 Task: Create a due date automation trigger when advanced on, on the monday before a card is due add content with a description not starting with resume at 11:00 AM.
Action: Mouse moved to (1143, 329)
Screenshot: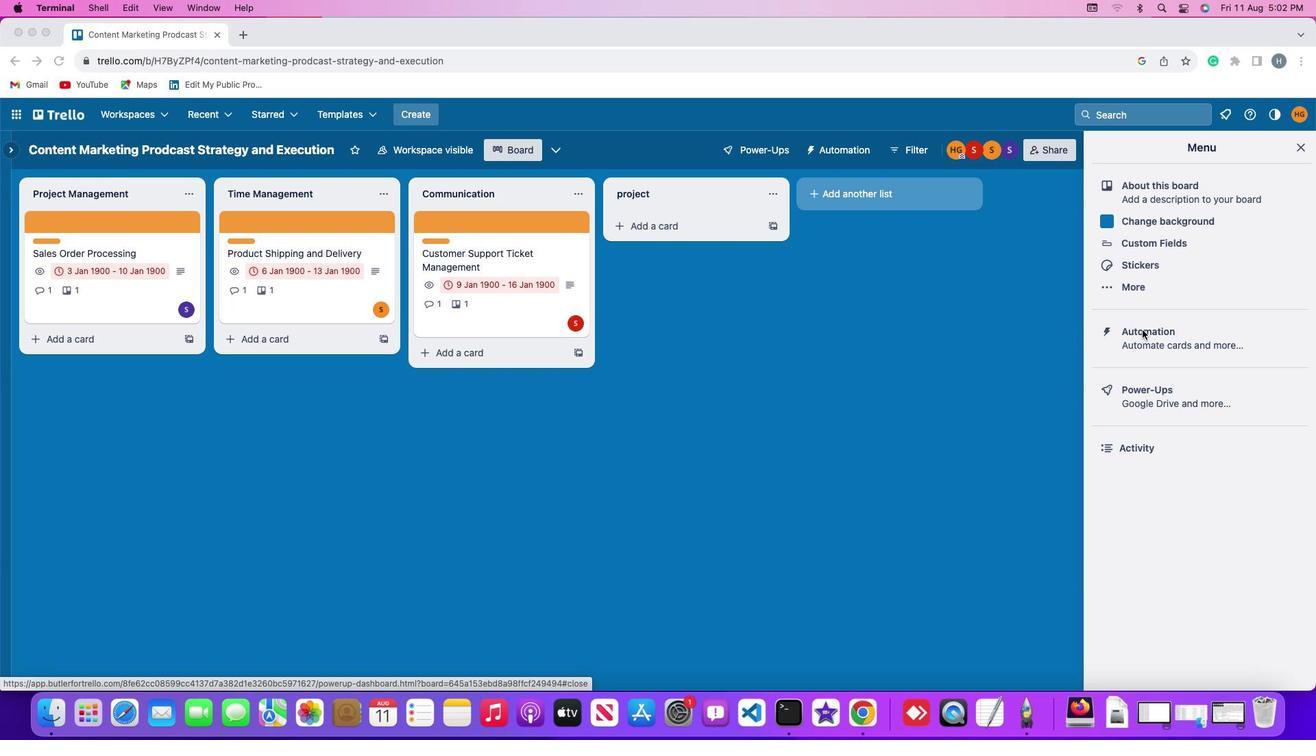 
Action: Mouse pressed left at (1143, 329)
Screenshot: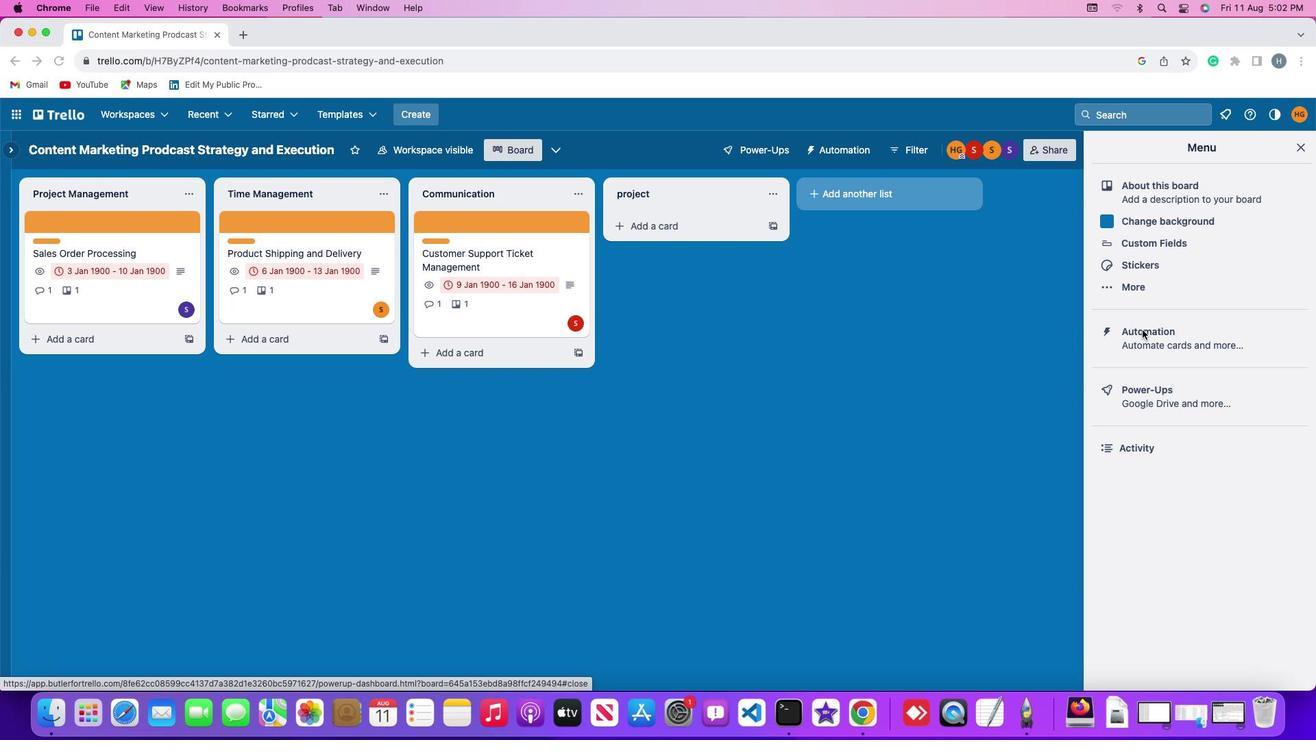 
Action: Mouse pressed left at (1143, 329)
Screenshot: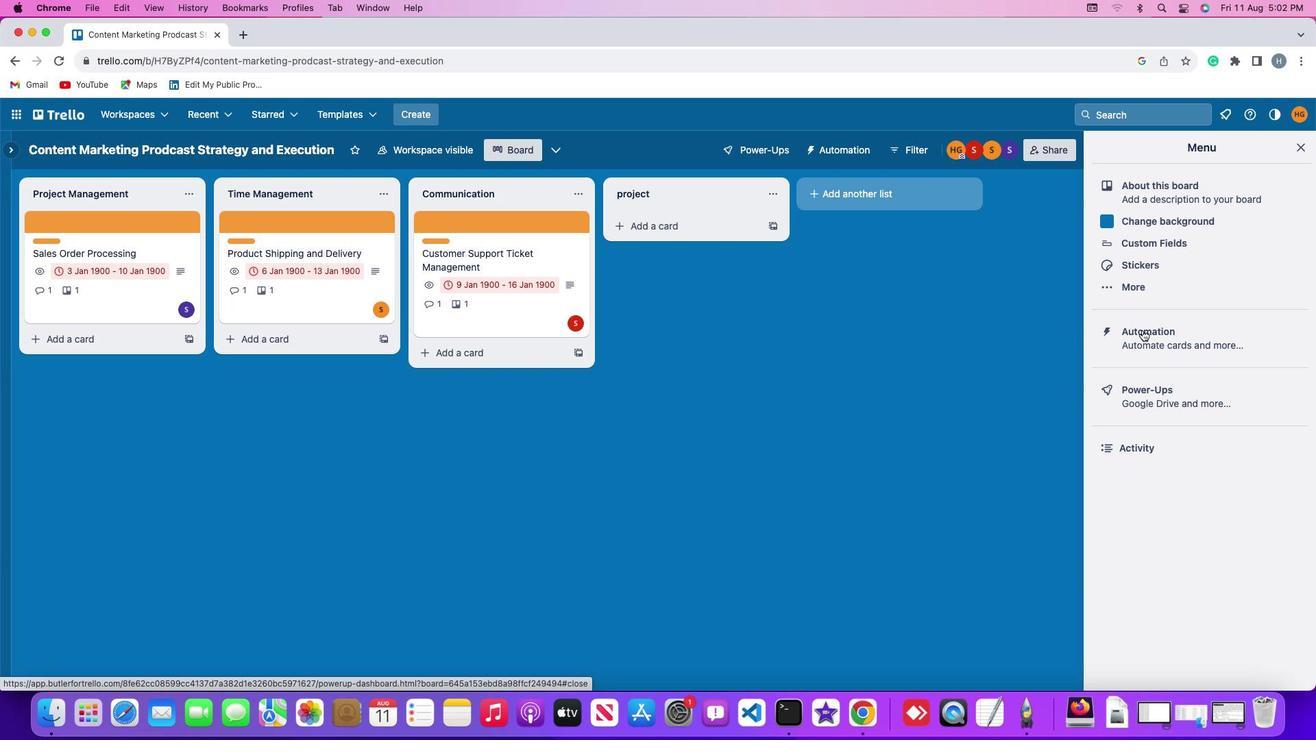 
Action: Mouse moved to (100, 320)
Screenshot: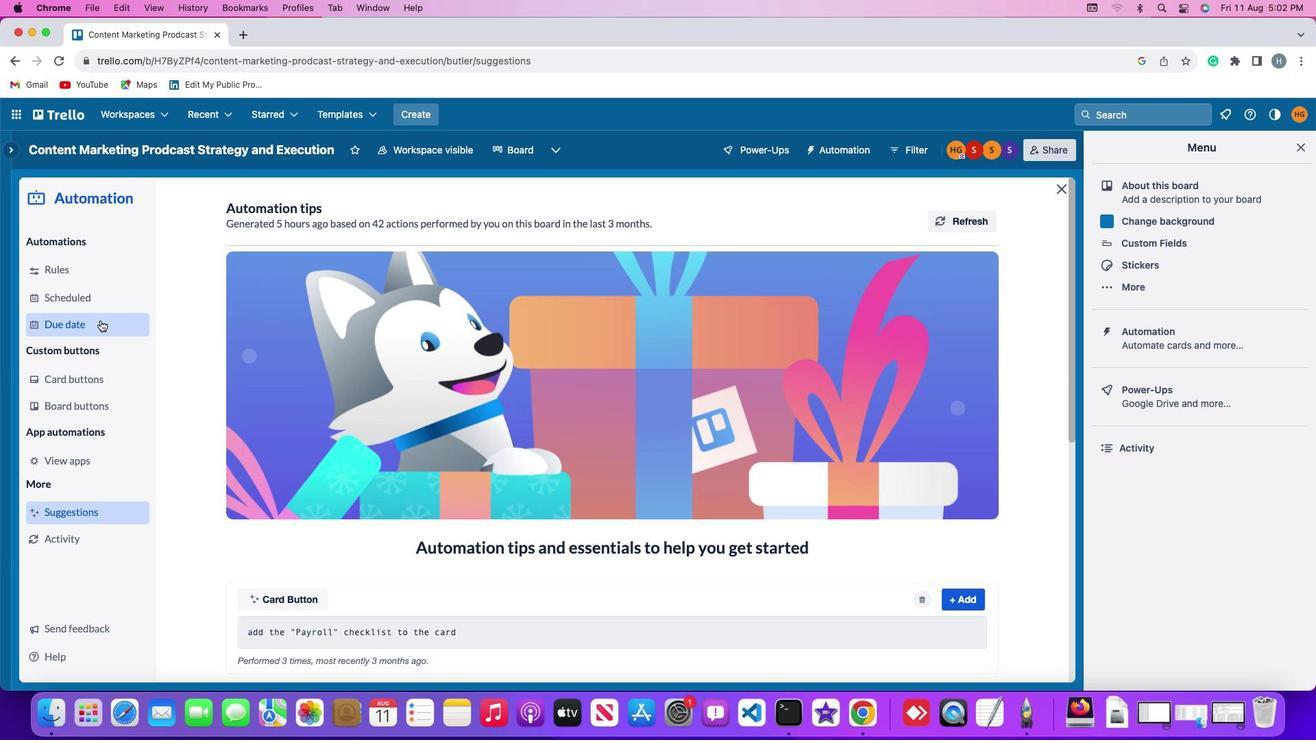 
Action: Mouse pressed left at (100, 320)
Screenshot: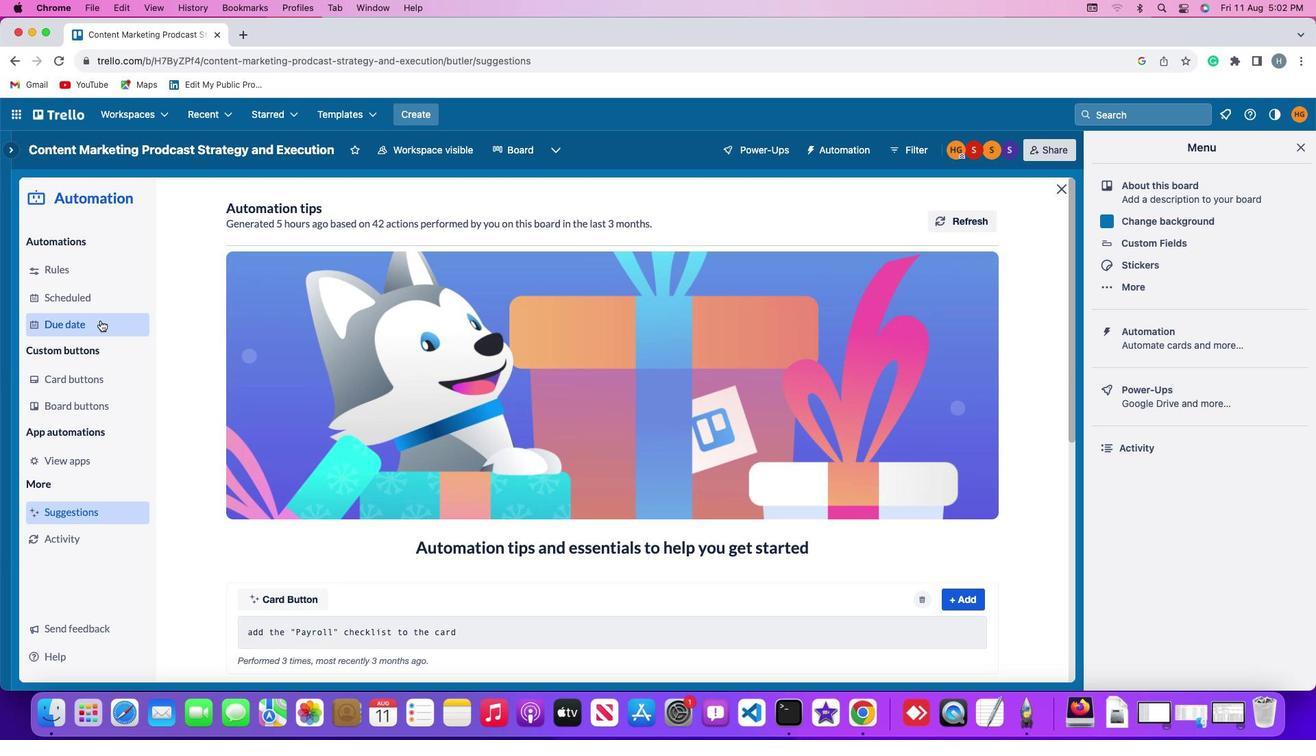 
Action: Mouse moved to (920, 209)
Screenshot: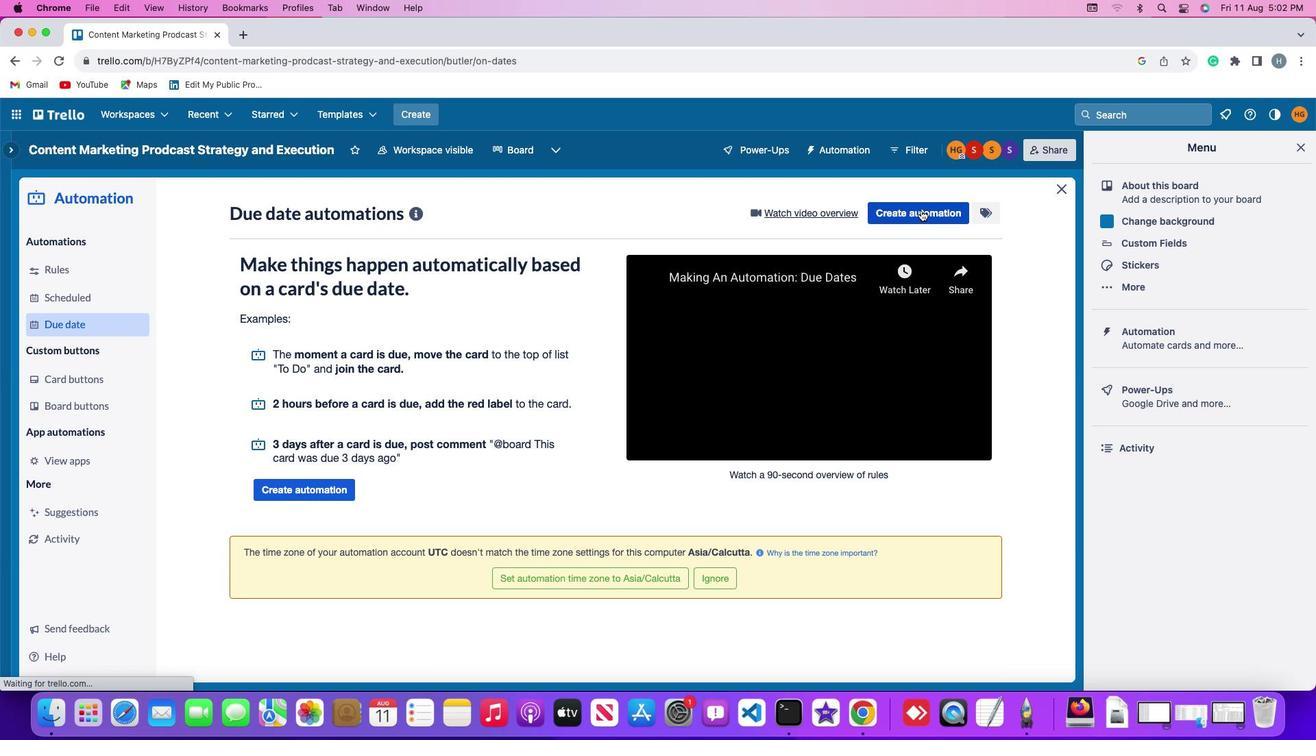 
Action: Mouse pressed left at (920, 209)
Screenshot: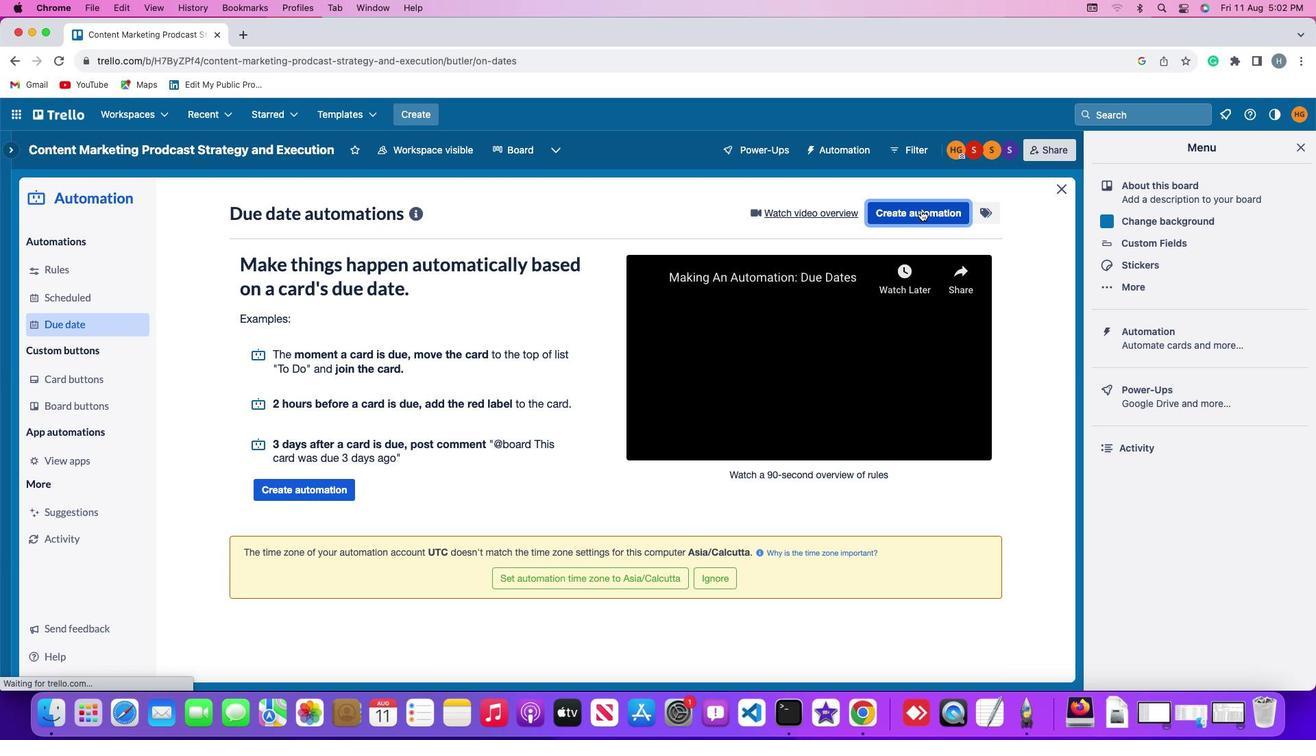 
Action: Mouse moved to (270, 343)
Screenshot: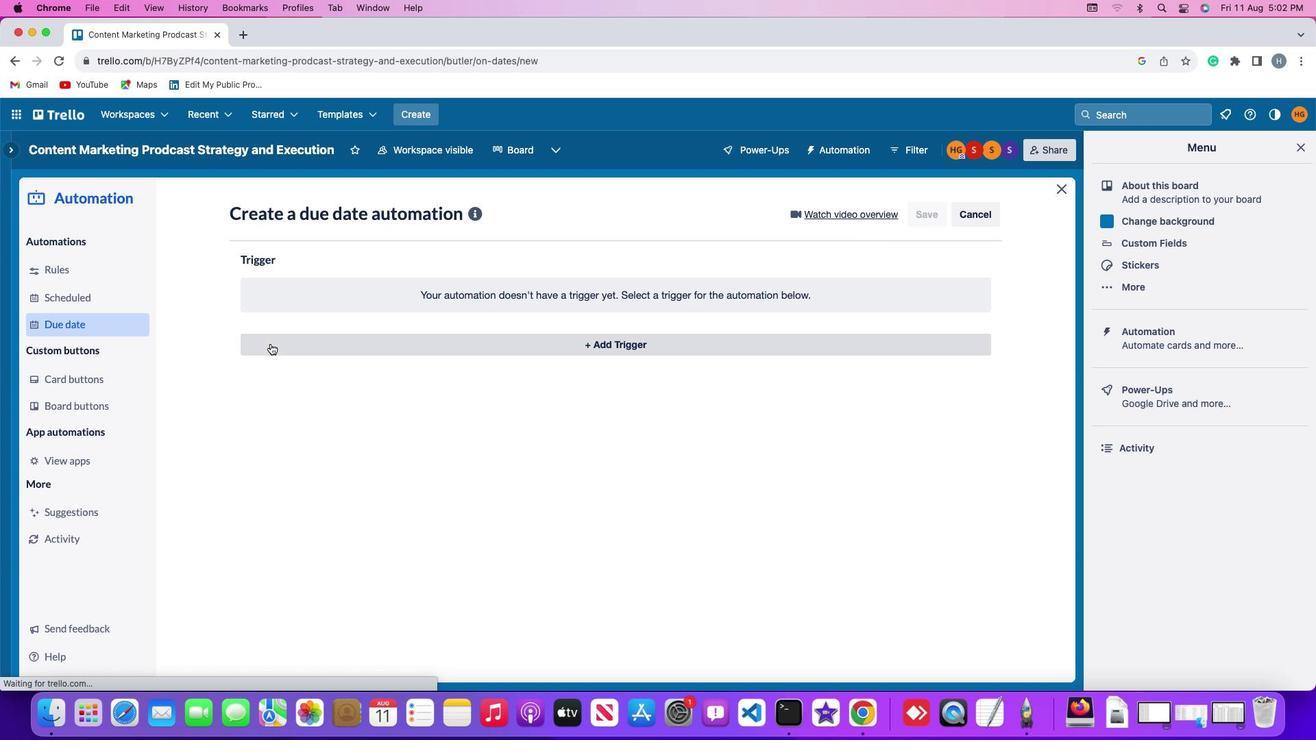 
Action: Mouse pressed left at (270, 343)
Screenshot: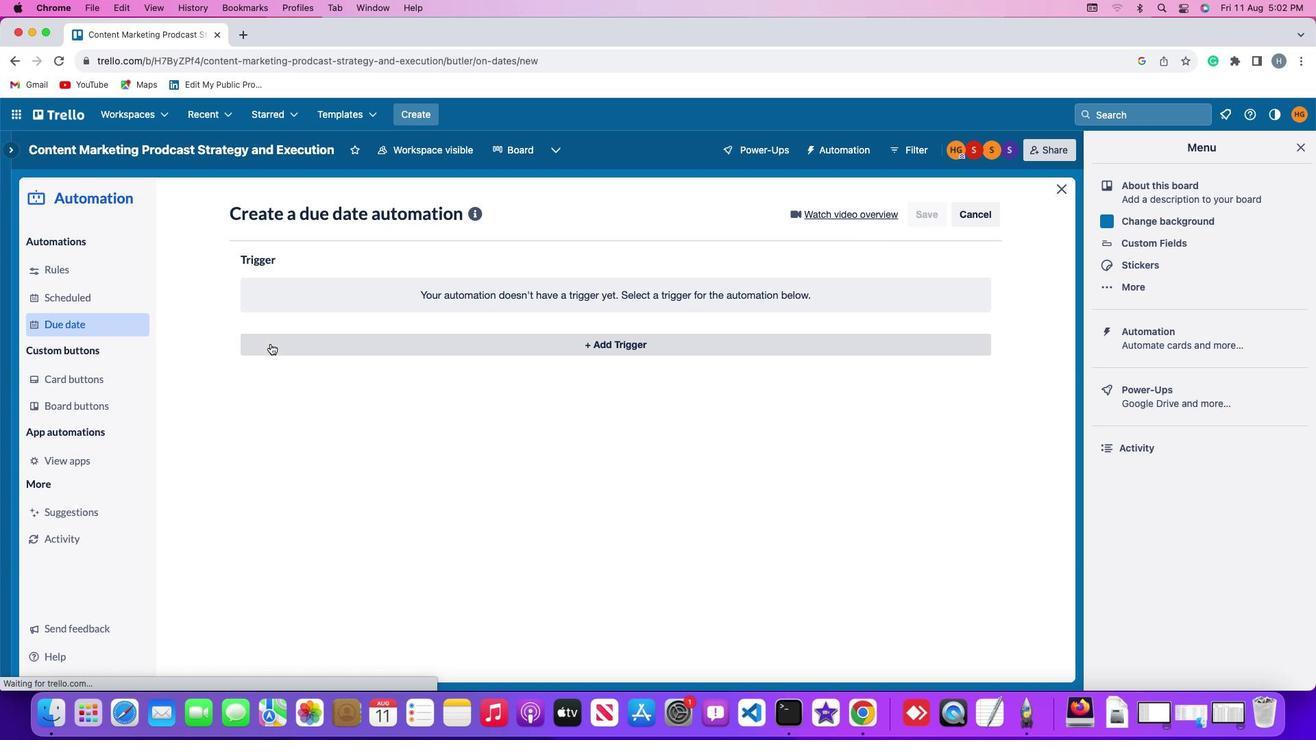
Action: Mouse moved to (312, 602)
Screenshot: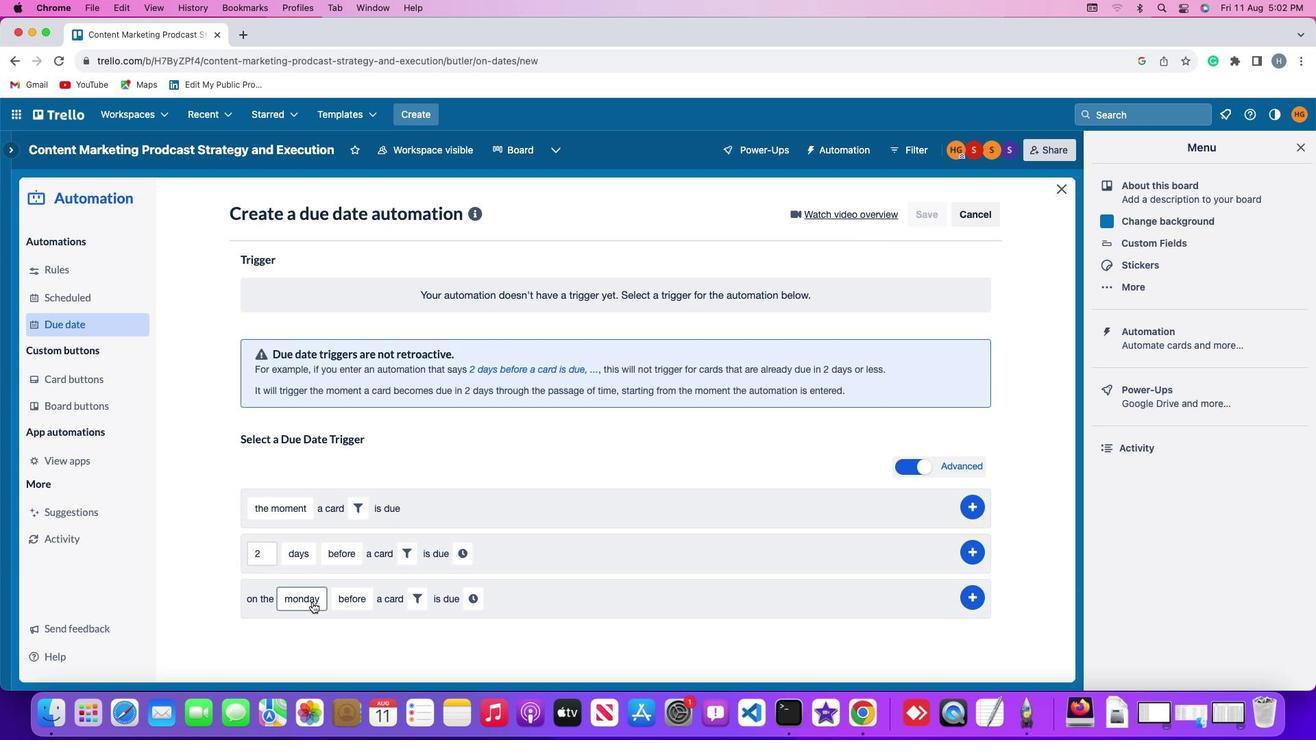 
Action: Mouse pressed left at (312, 602)
Screenshot: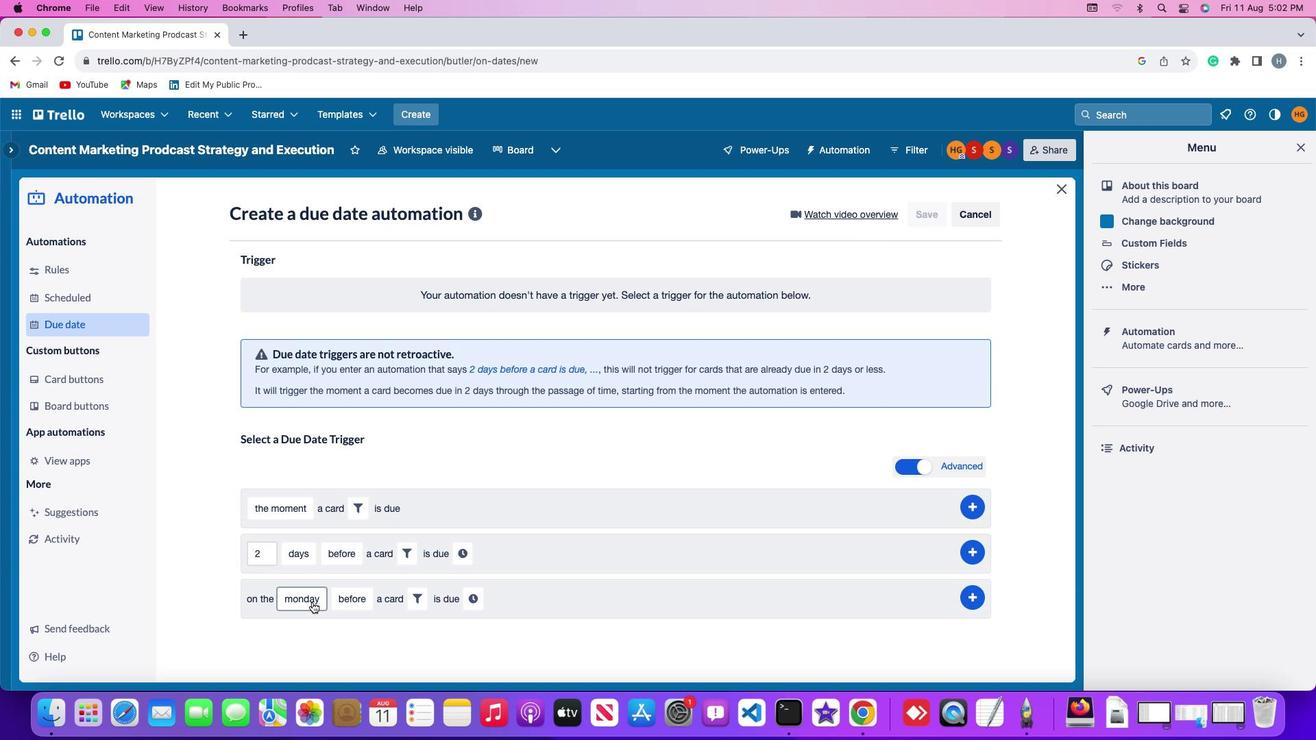 
Action: Mouse moved to (322, 408)
Screenshot: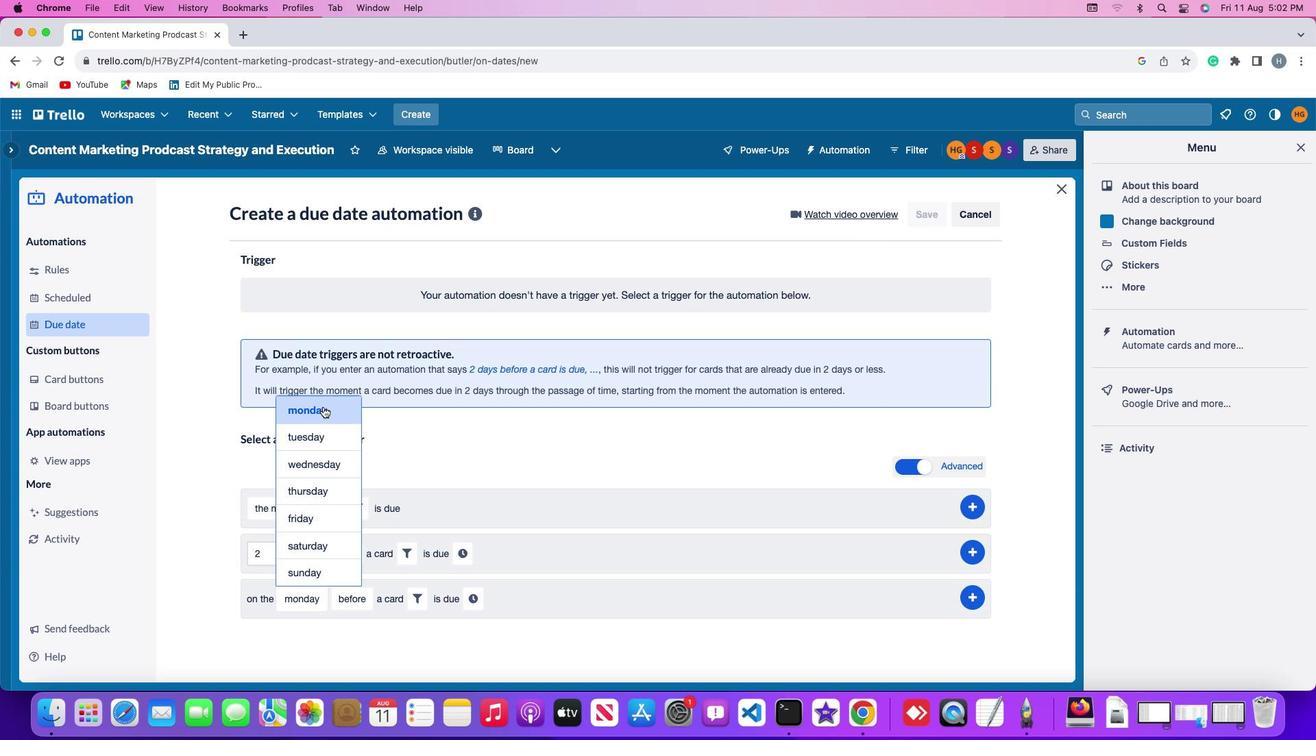 
Action: Mouse pressed left at (322, 408)
Screenshot: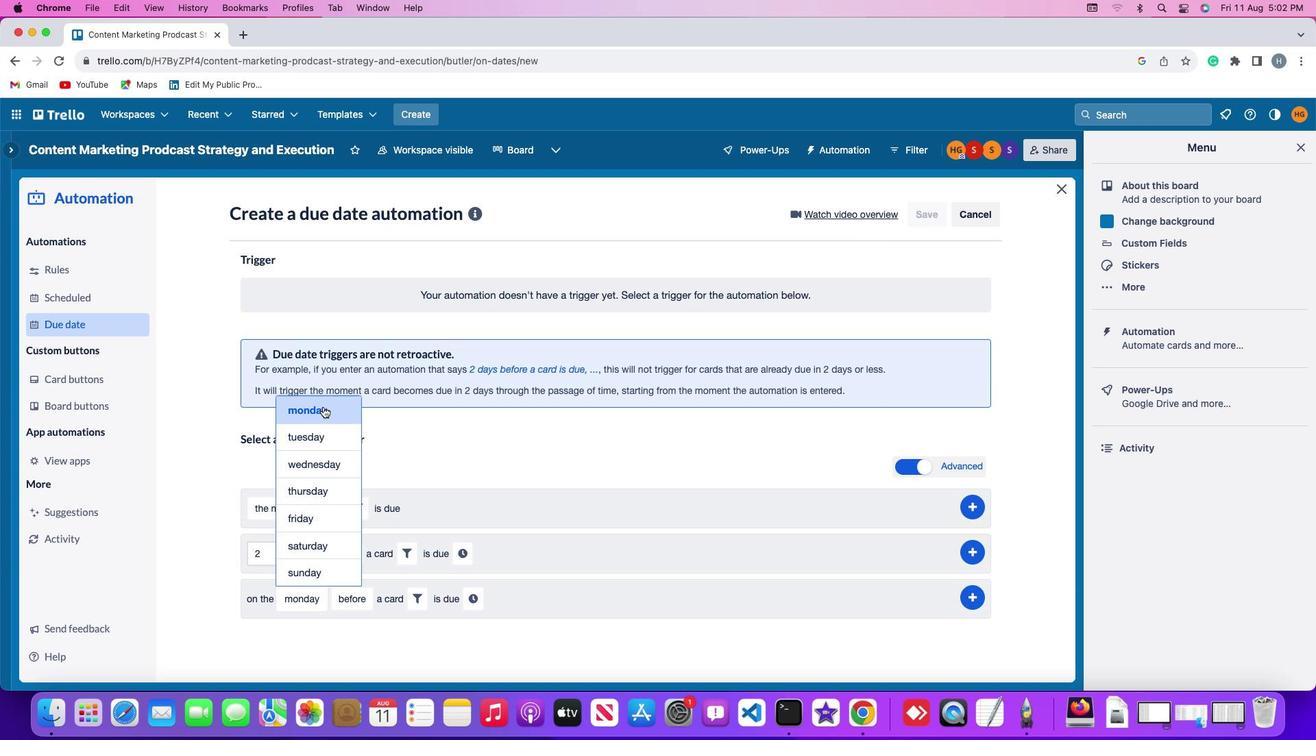 
Action: Mouse moved to (360, 603)
Screenshot: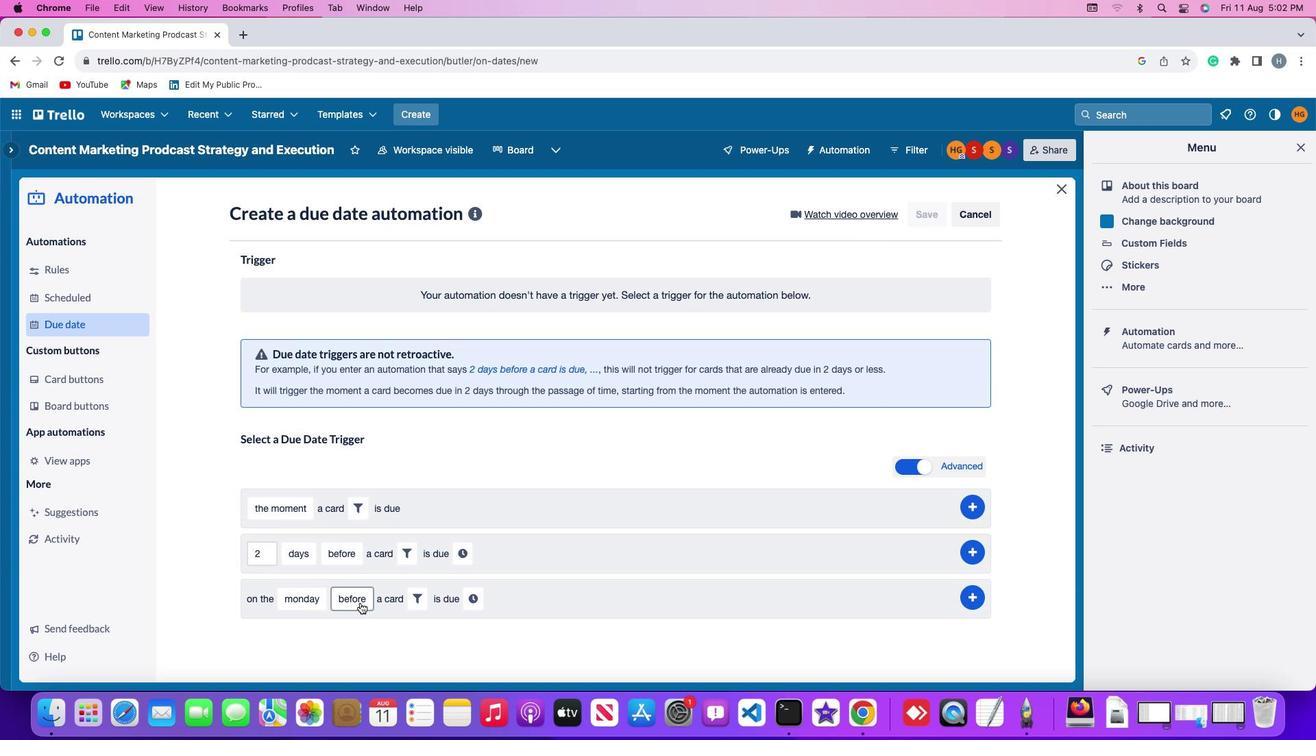 
Action: Mouse pressed left at (360, 603)
Screenshot: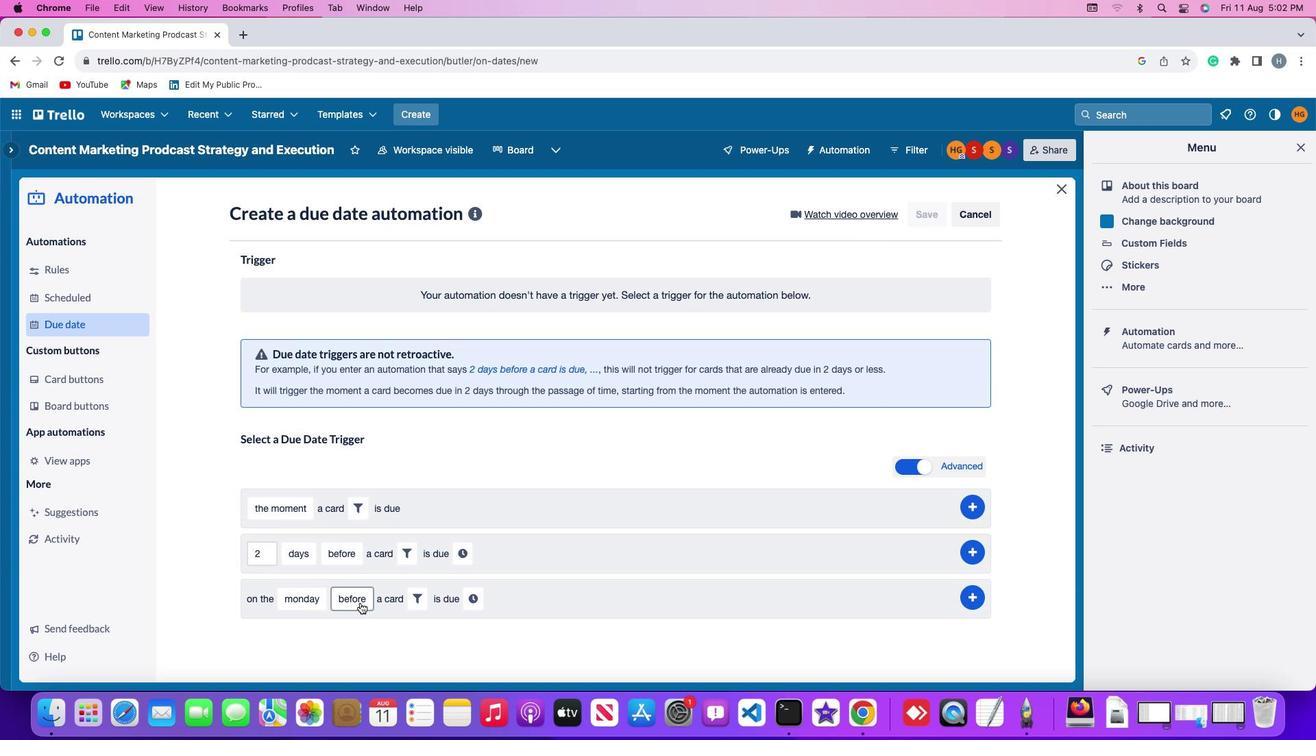 
Action: Mouse moved to (362, 490)
Screenshot: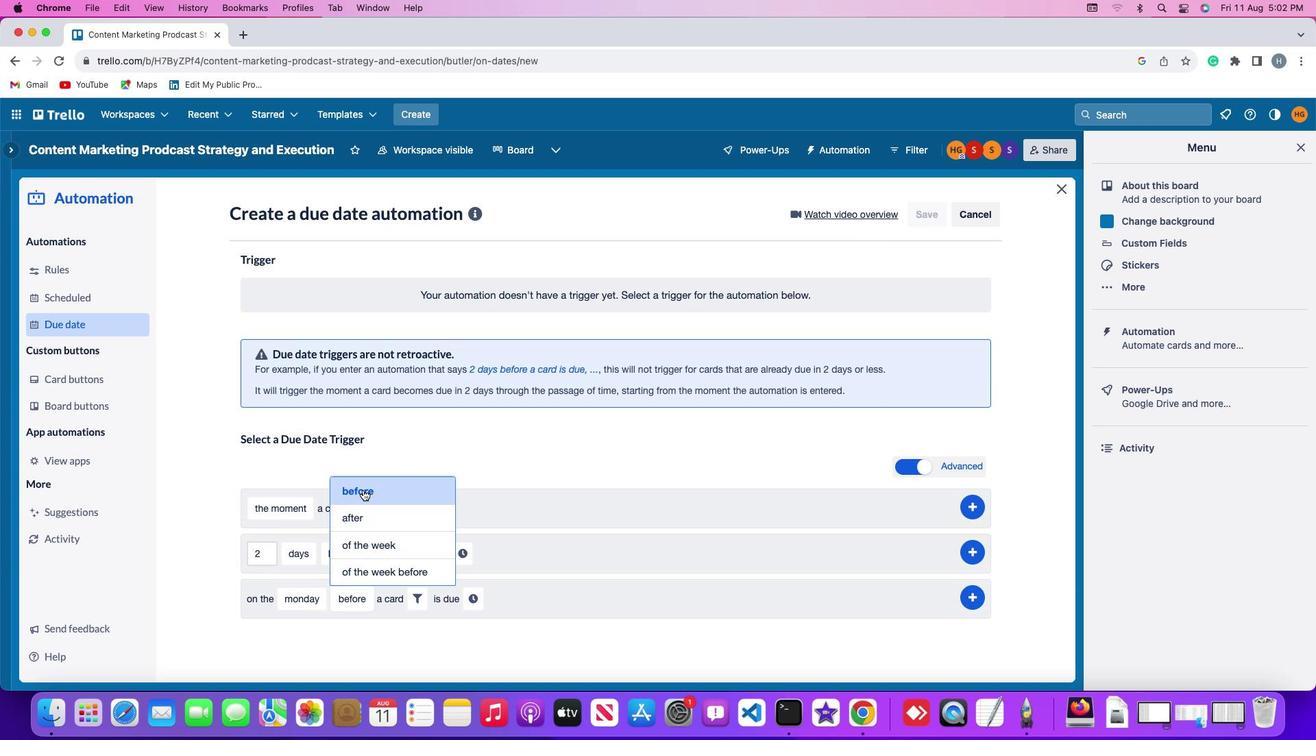 
Action: Mouse pressed left at (362, 490)
Screenshot: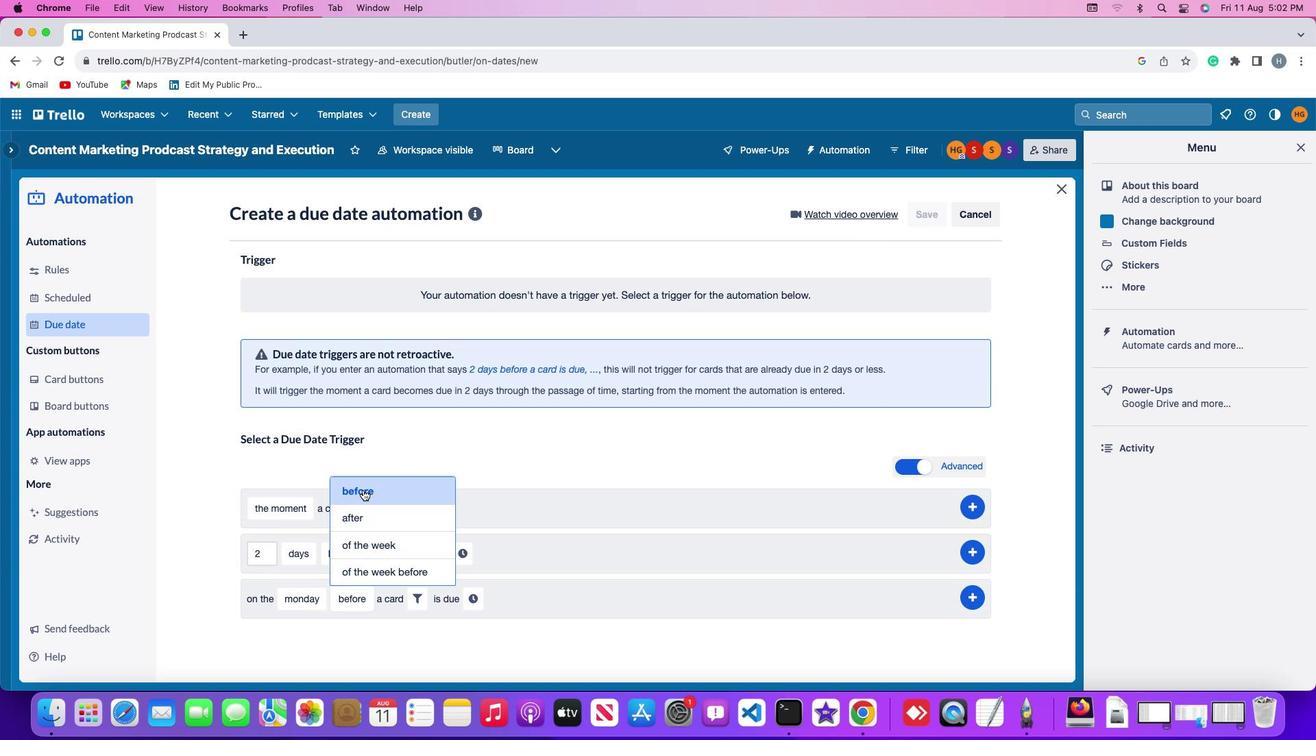 
Action: Mouse moved to (422, 595)
Screenshot: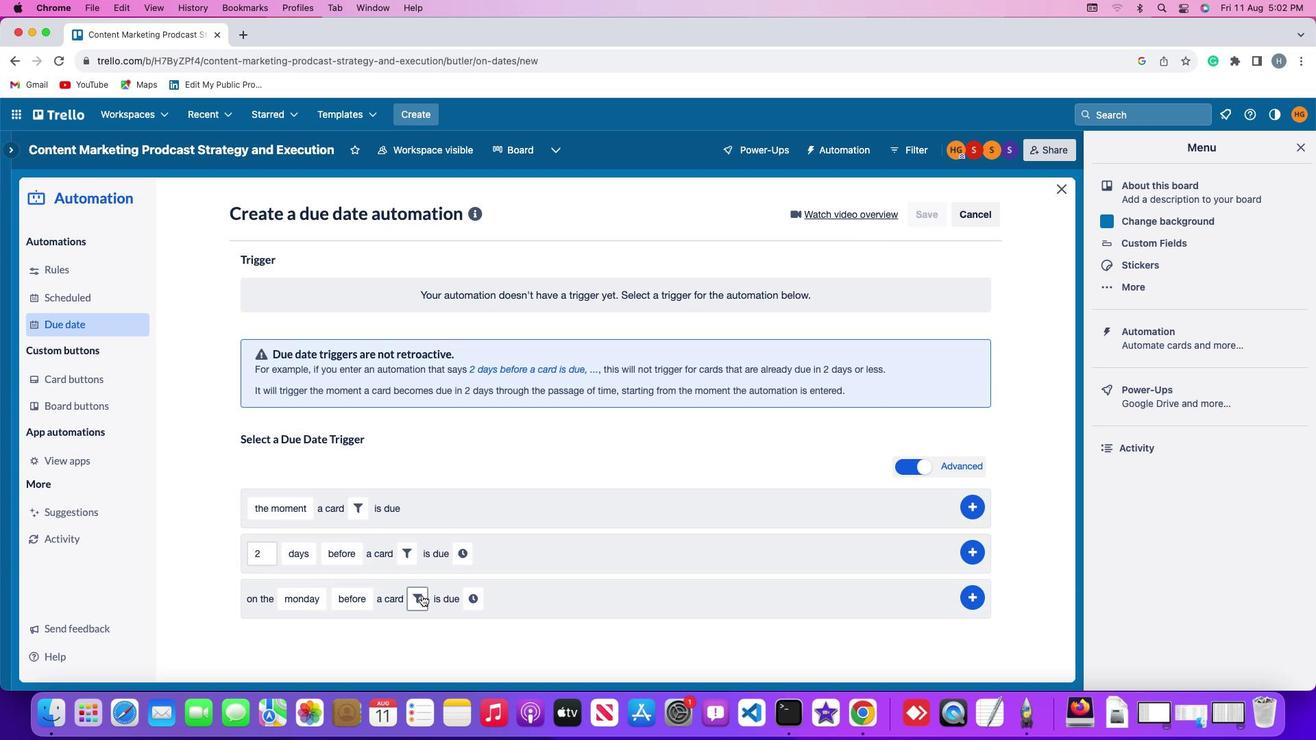 
Action: Mouse pressed left at (422, 595)
Screenshot: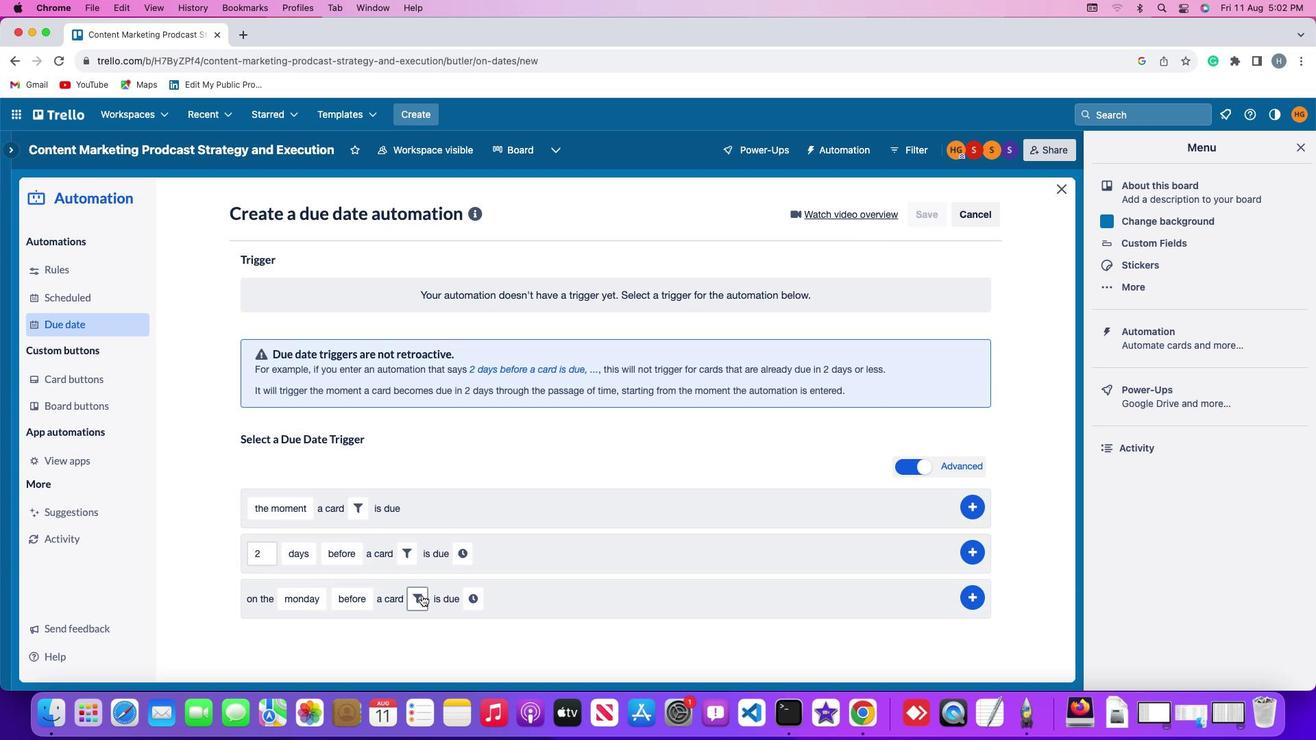 
Action: Mouse moved to (591, 642)
Screenshot: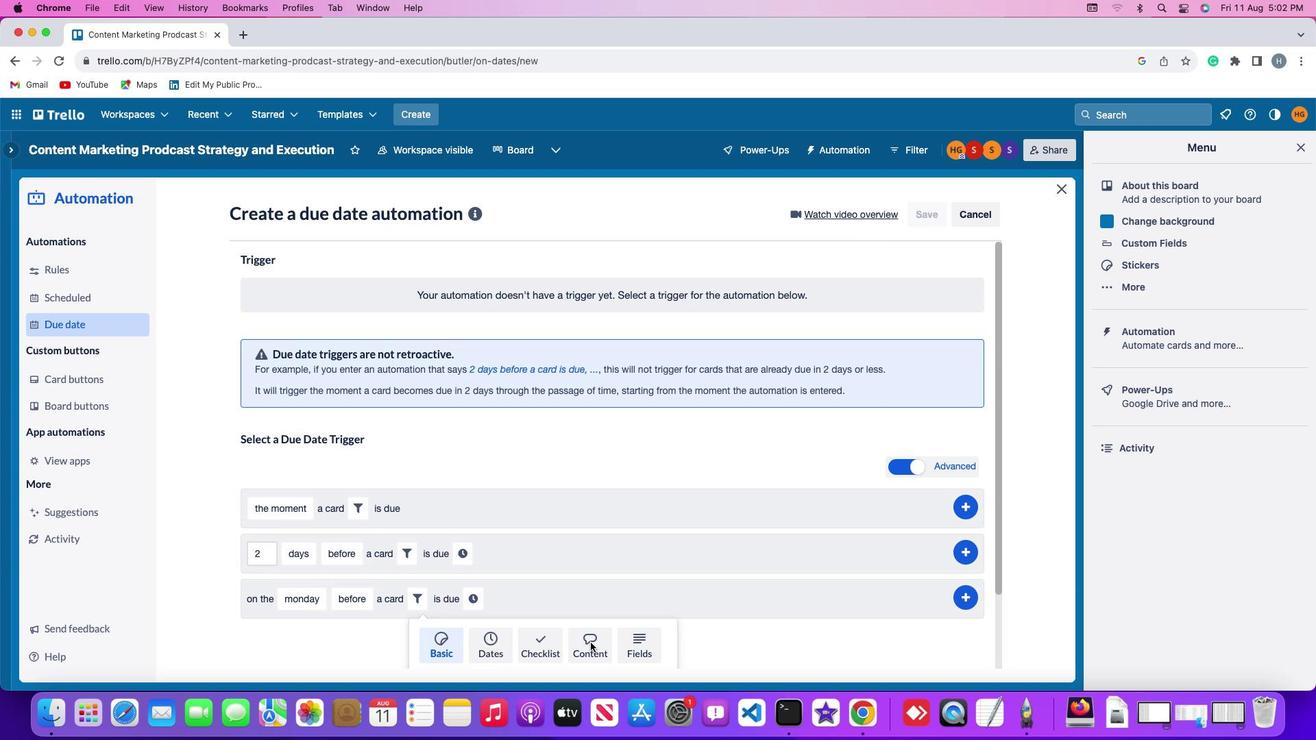 
Action: Mouse pressed left at (591, 642)
Screenshot: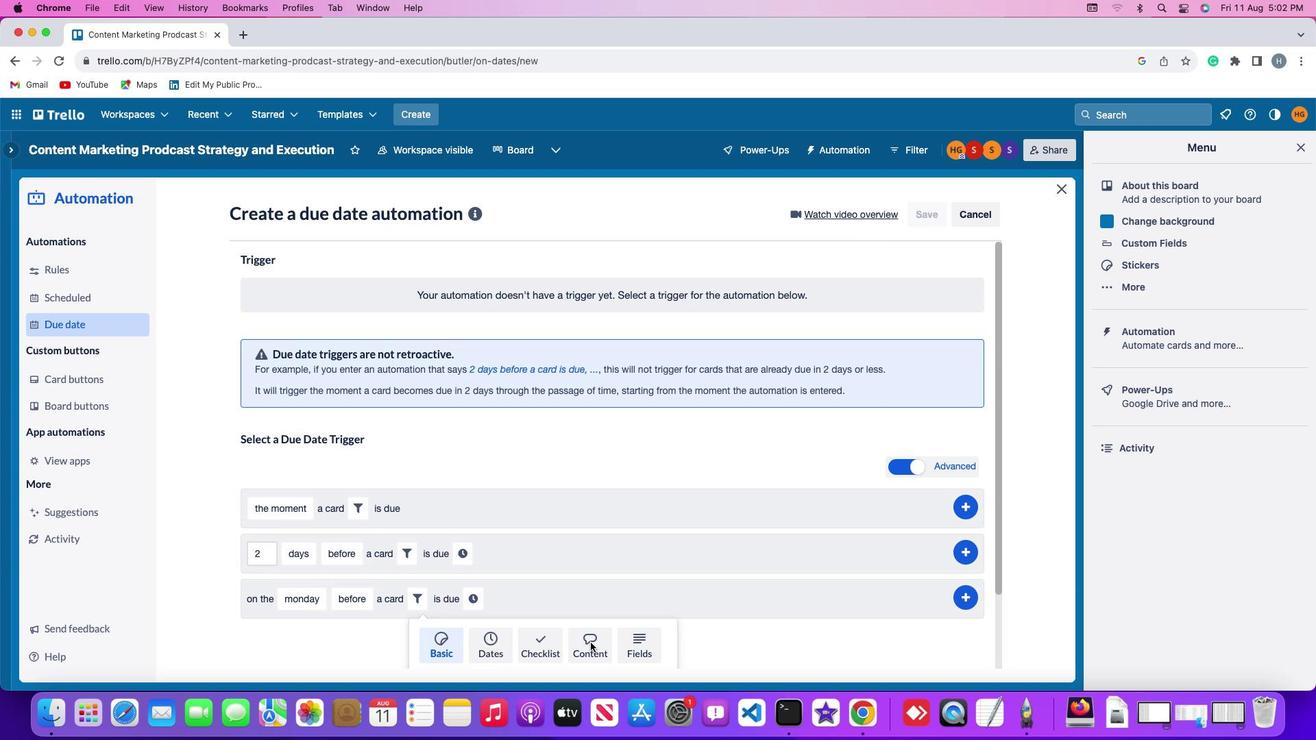 
Action: Mouse moved to (355, 644)
Screenshot: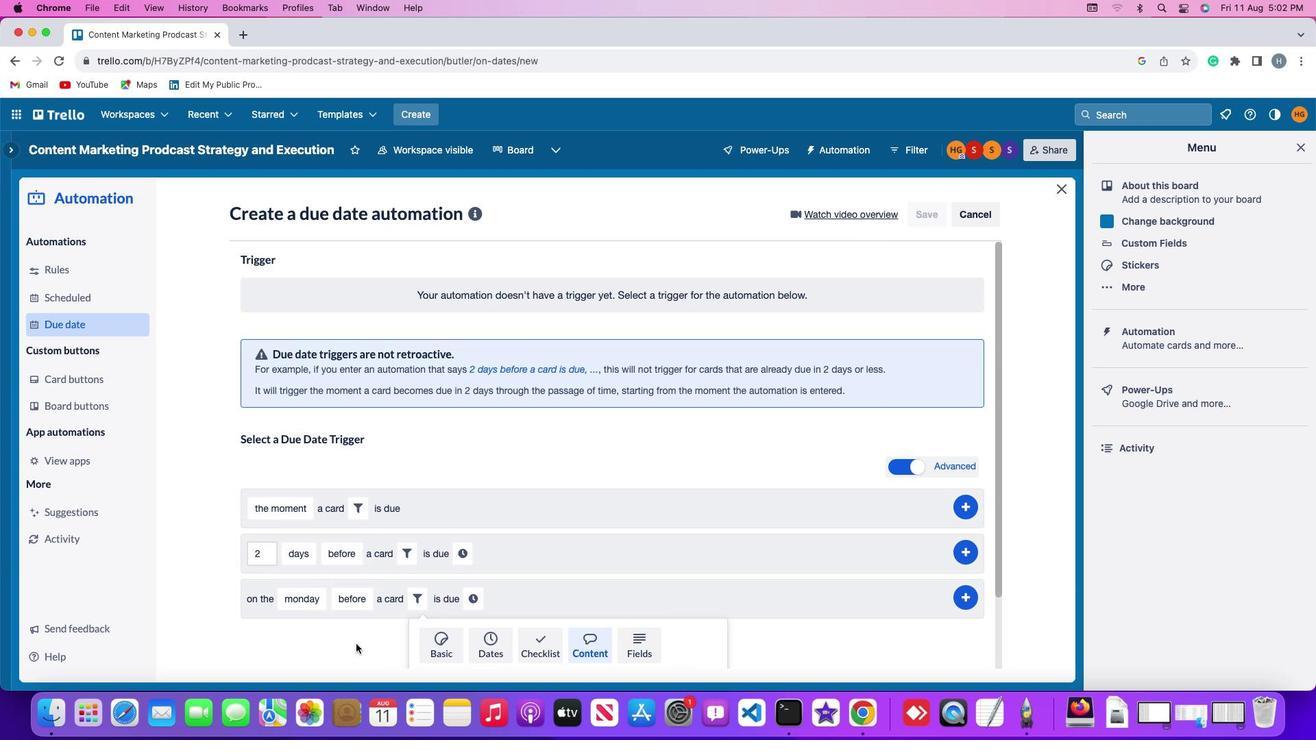 
Action: Mouse scrolled (355, 644) with delta (0, 0)
Screenshot: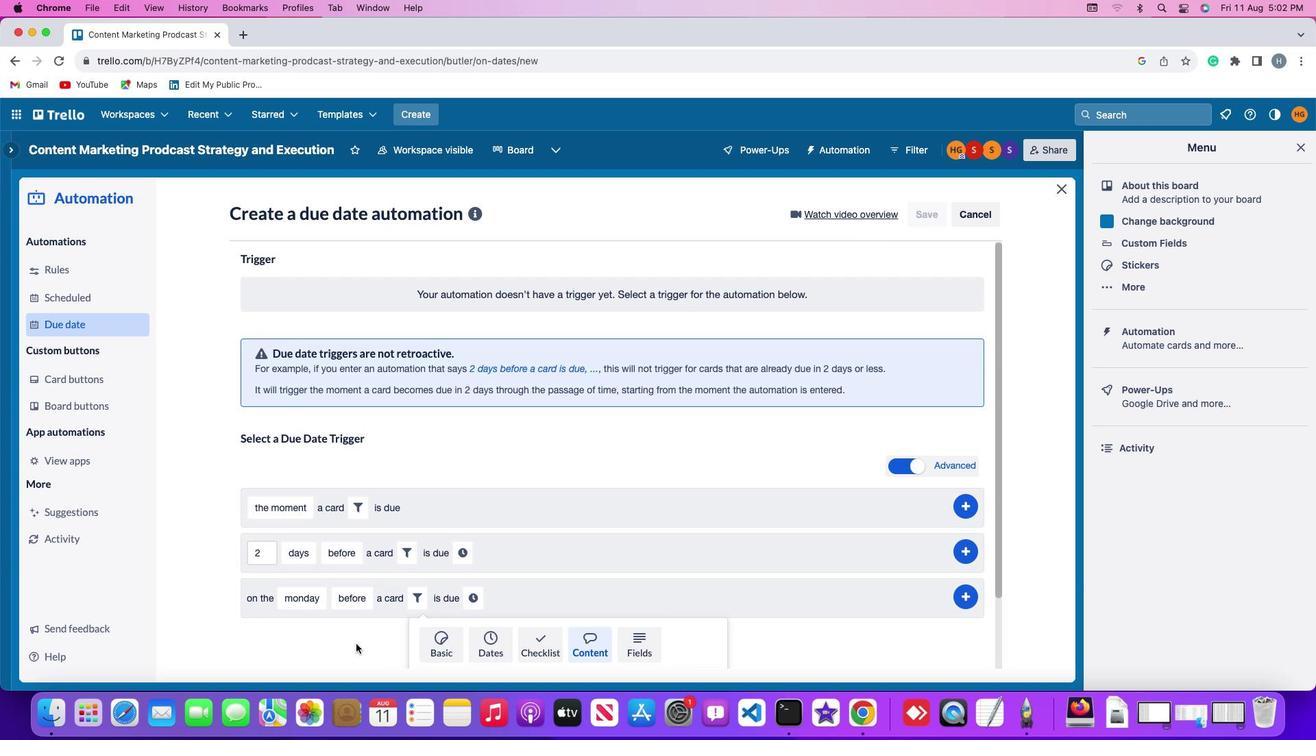 
Action: Mouse scrolled (355, 644) with delta (0, 0)
Screenshot: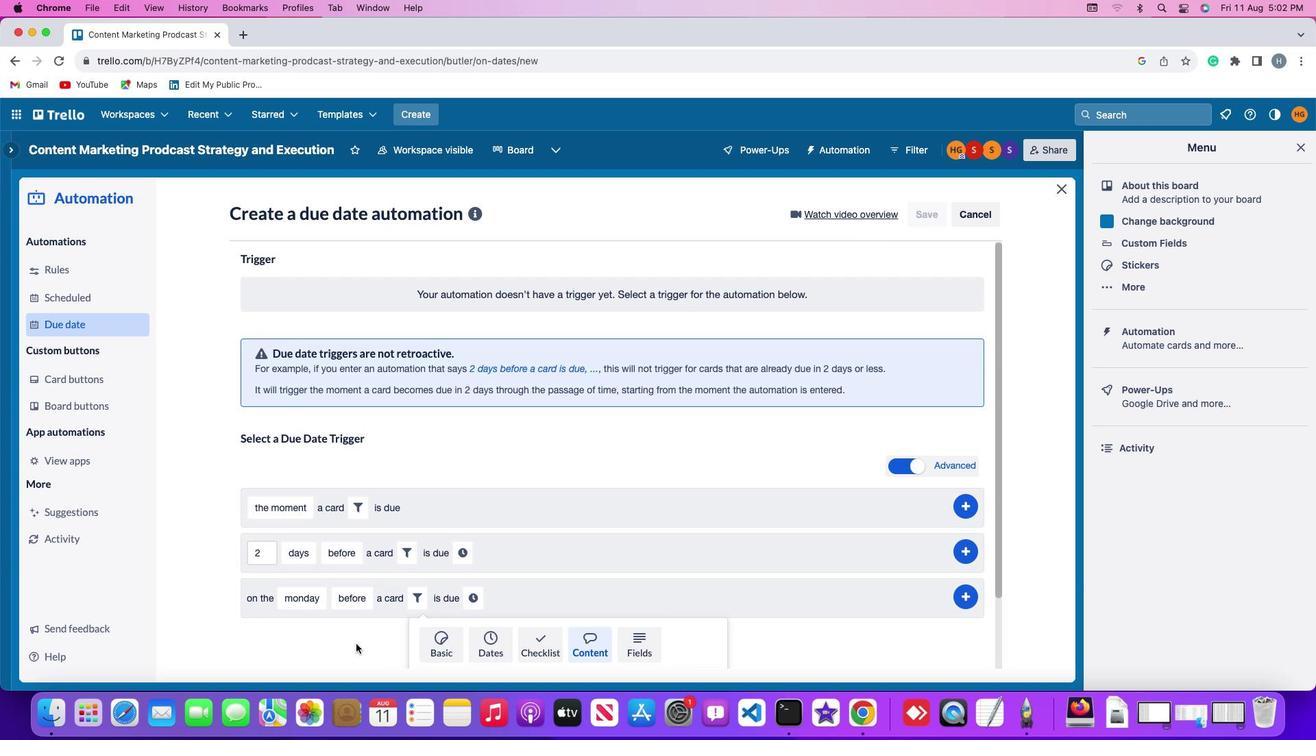 
Action: Mouse moved to (355, 643)
Screenshot: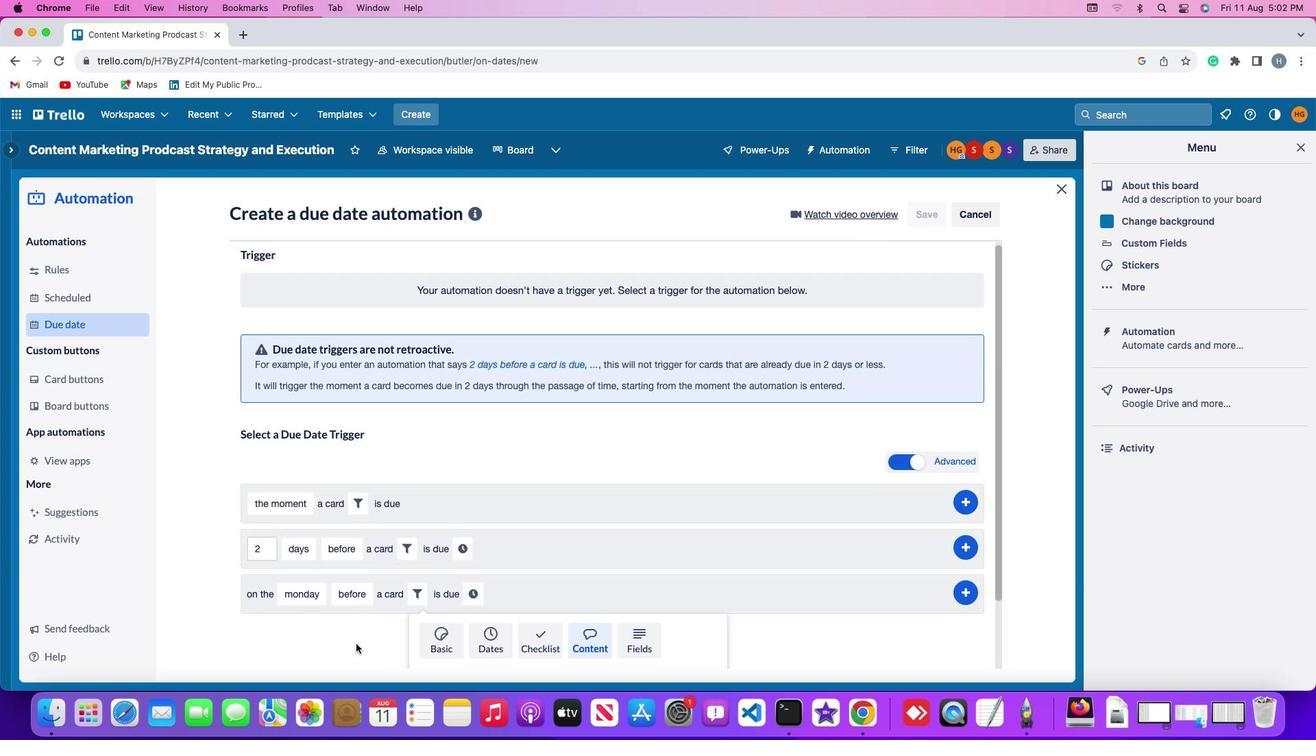 
Action: Mouse scrolled (355, 643) with delta (0, -1)
Screenshot: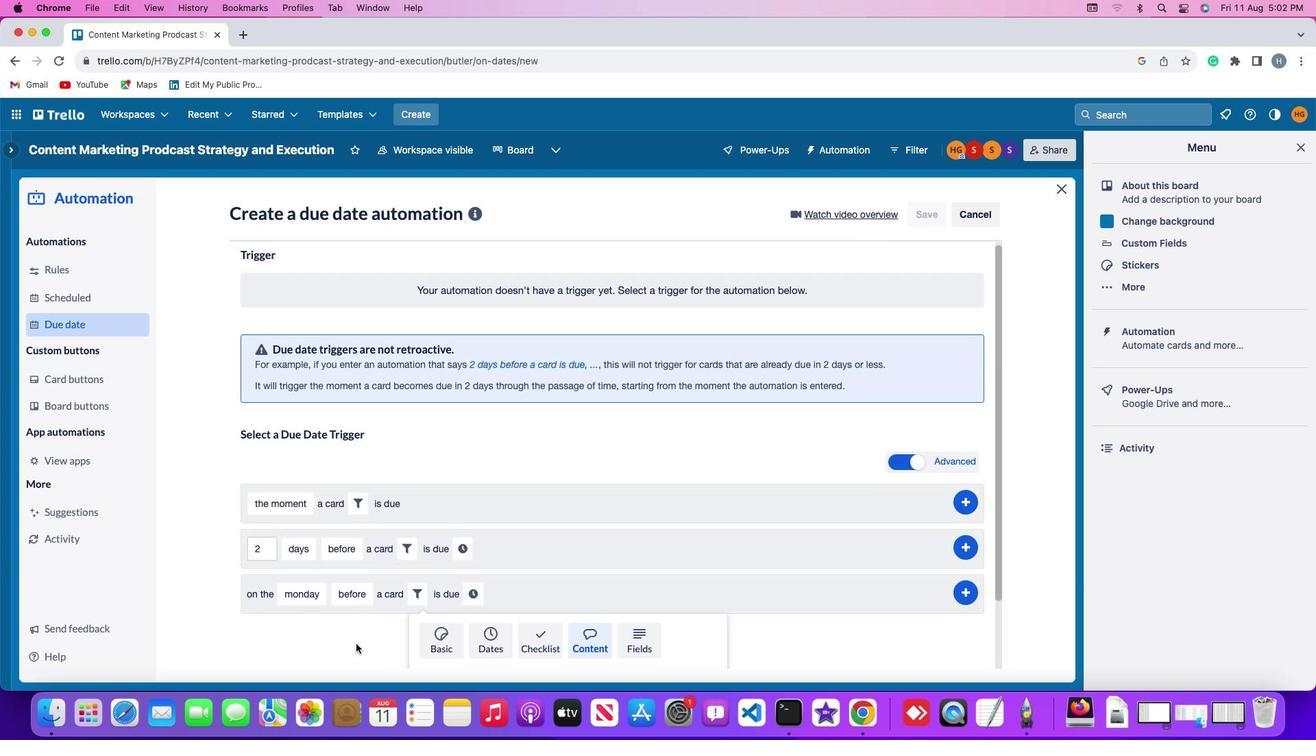 
Action: Mouse scrolled (355, 643) with delta (0, -2)
Screenshot: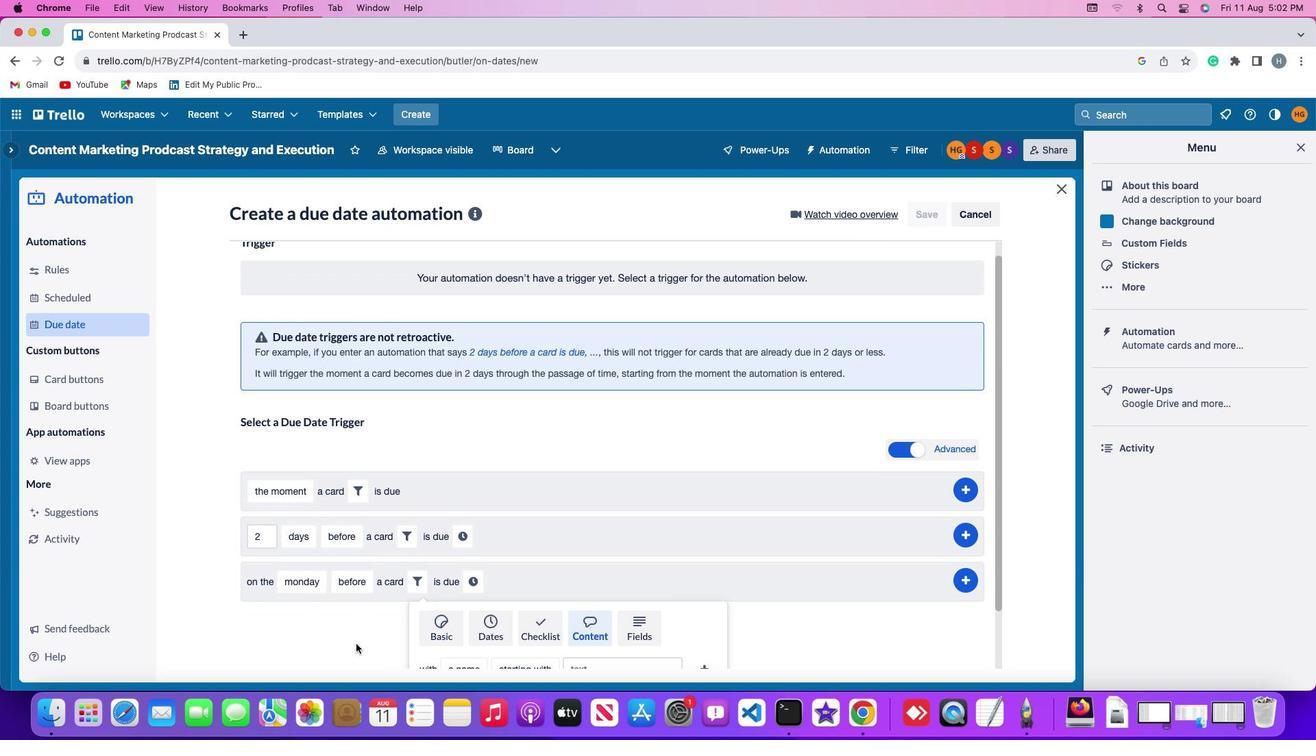 
Action: Mouse moved to (356, 644)
Screenshot: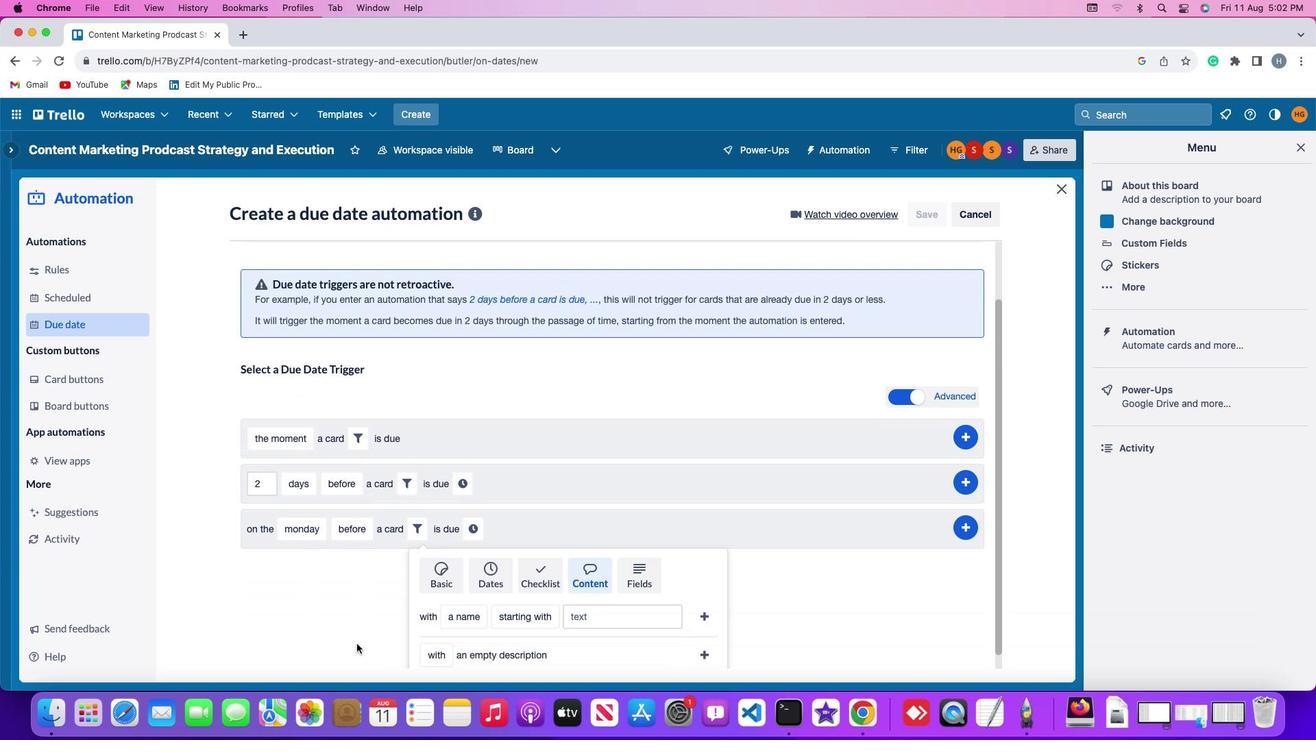
Action: Mouse scrolled (356, 644) with delta (0, 0)
Screenshot: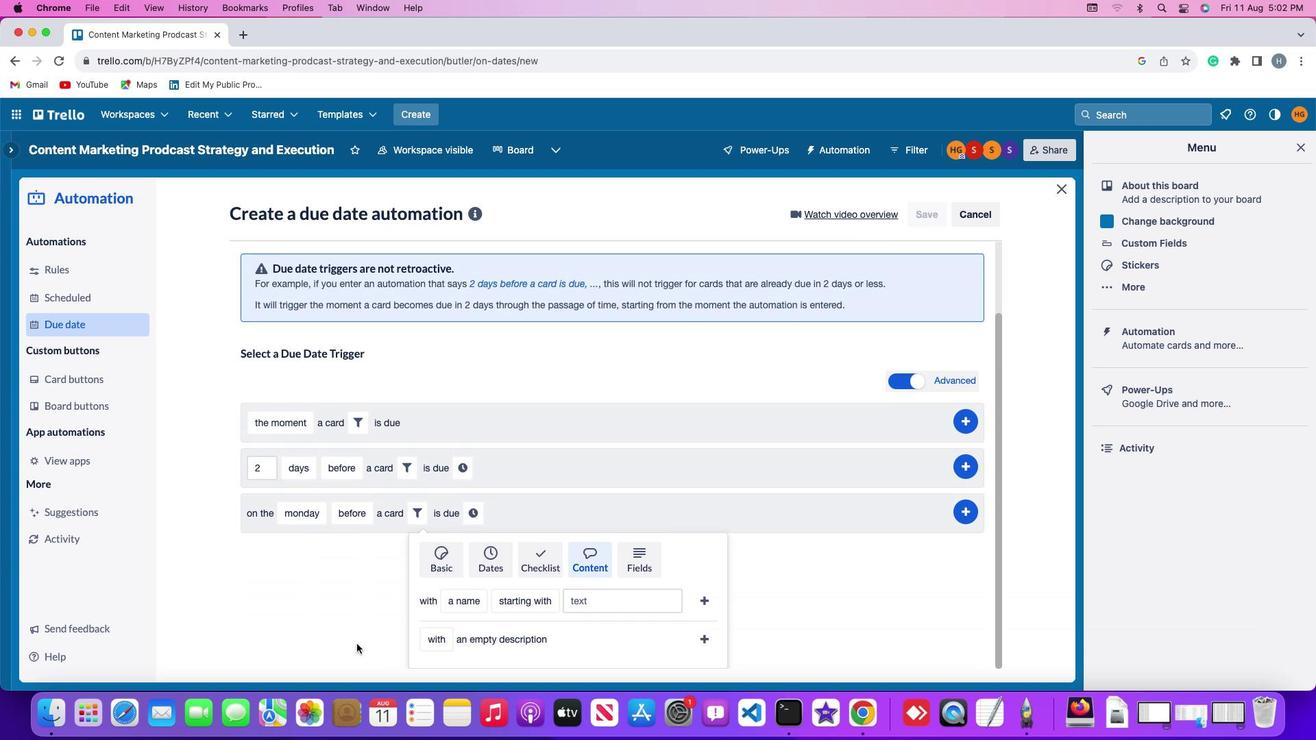 
Action: Mouse scrolled (356, 644) with delta (0, 0)
Screenshot: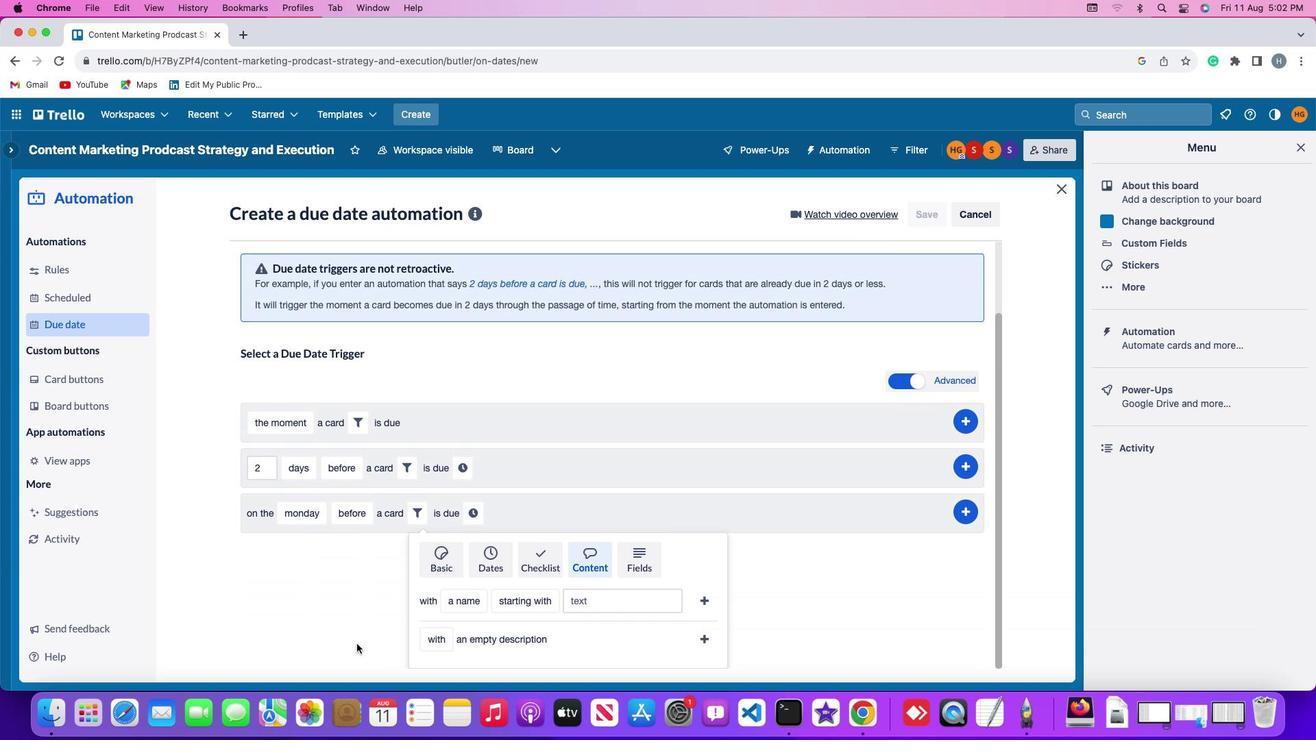 
Action: Mouse scrolled (356, 644) with delta (0, -1)
Screenshot: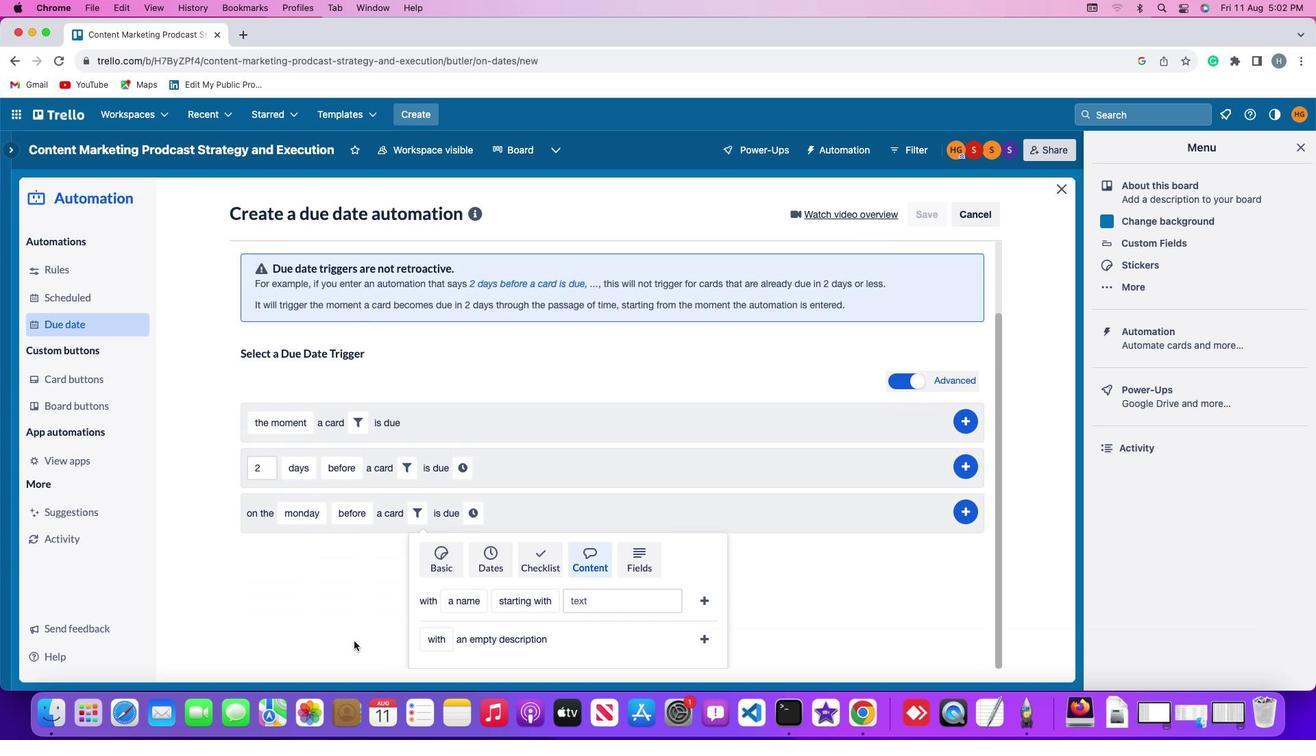 
Action: Mouse moved to (453, 599)
Screenshot: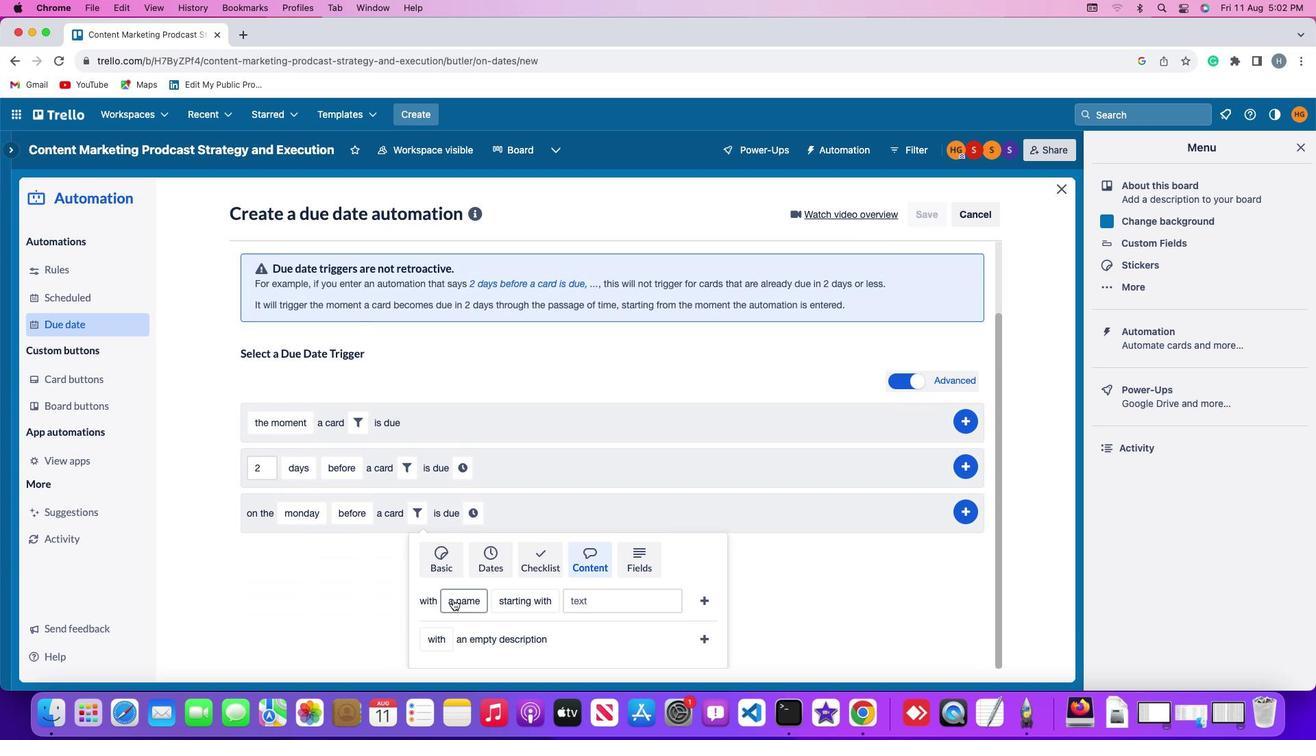 
Action: Mouse pressed left at (453, 599)
Screenshot: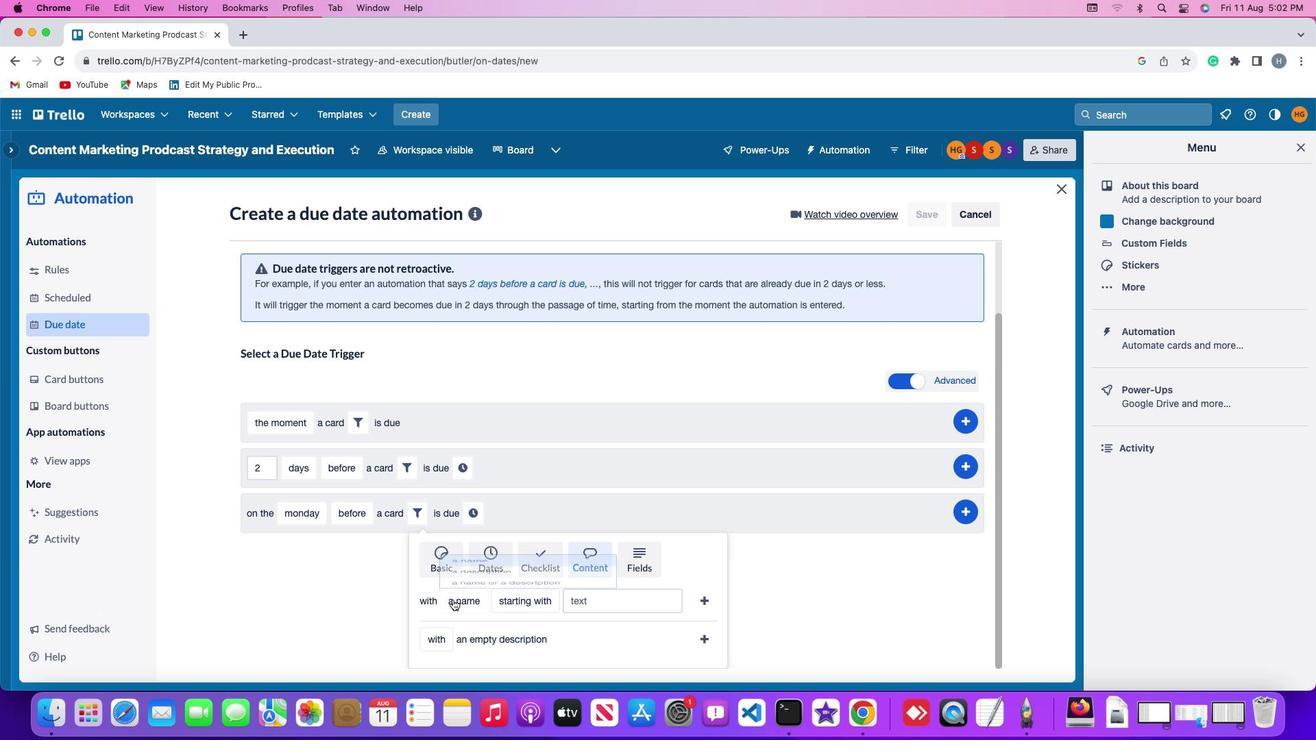 
Action: Mouse moved to (476, 549)
Screenshot: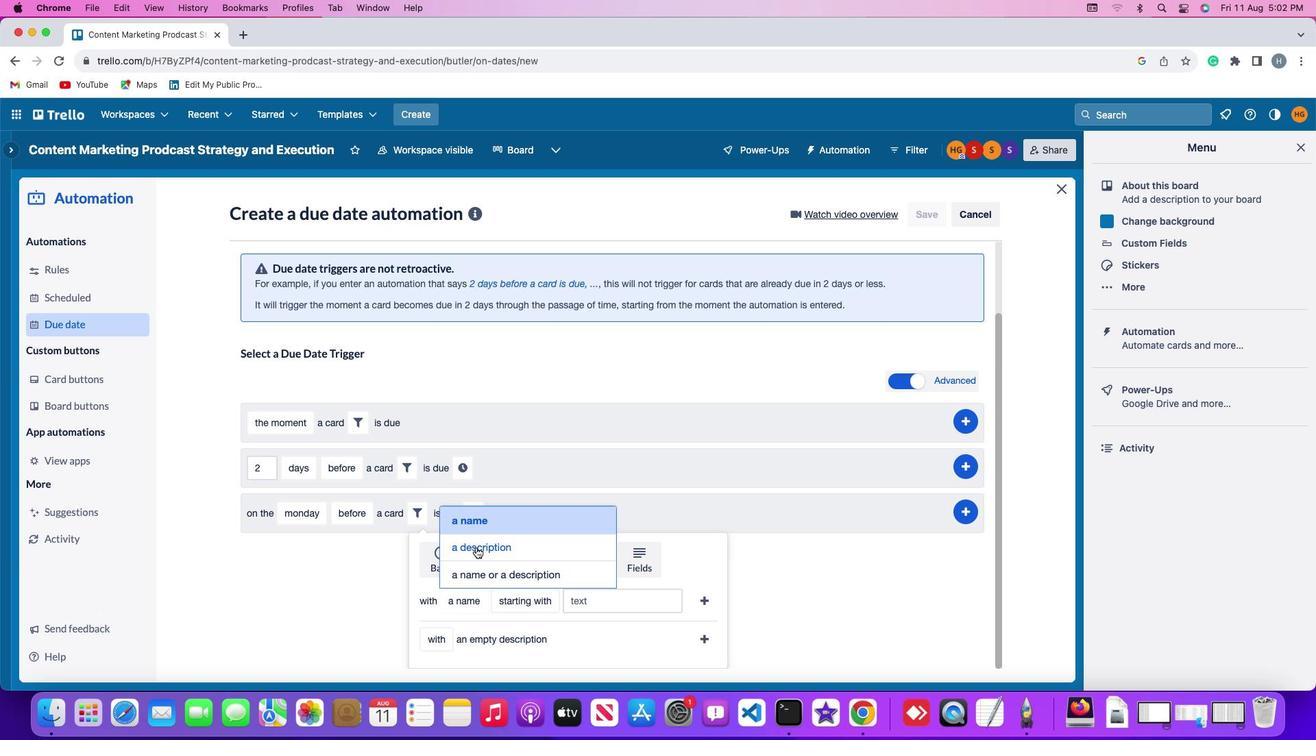 
Action: Mouse pressed left at (476, 549)
Screenshot: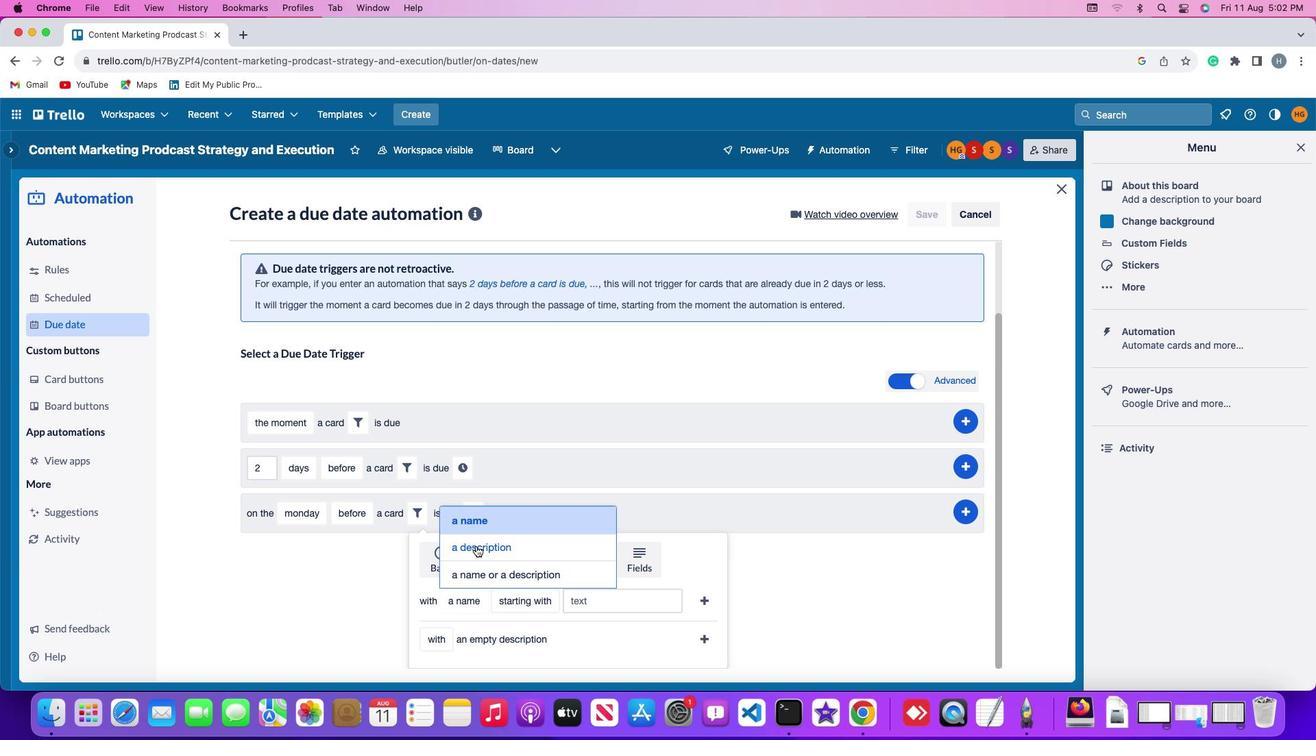 
Action: Mouse moved to (538, 603)
Screenshot: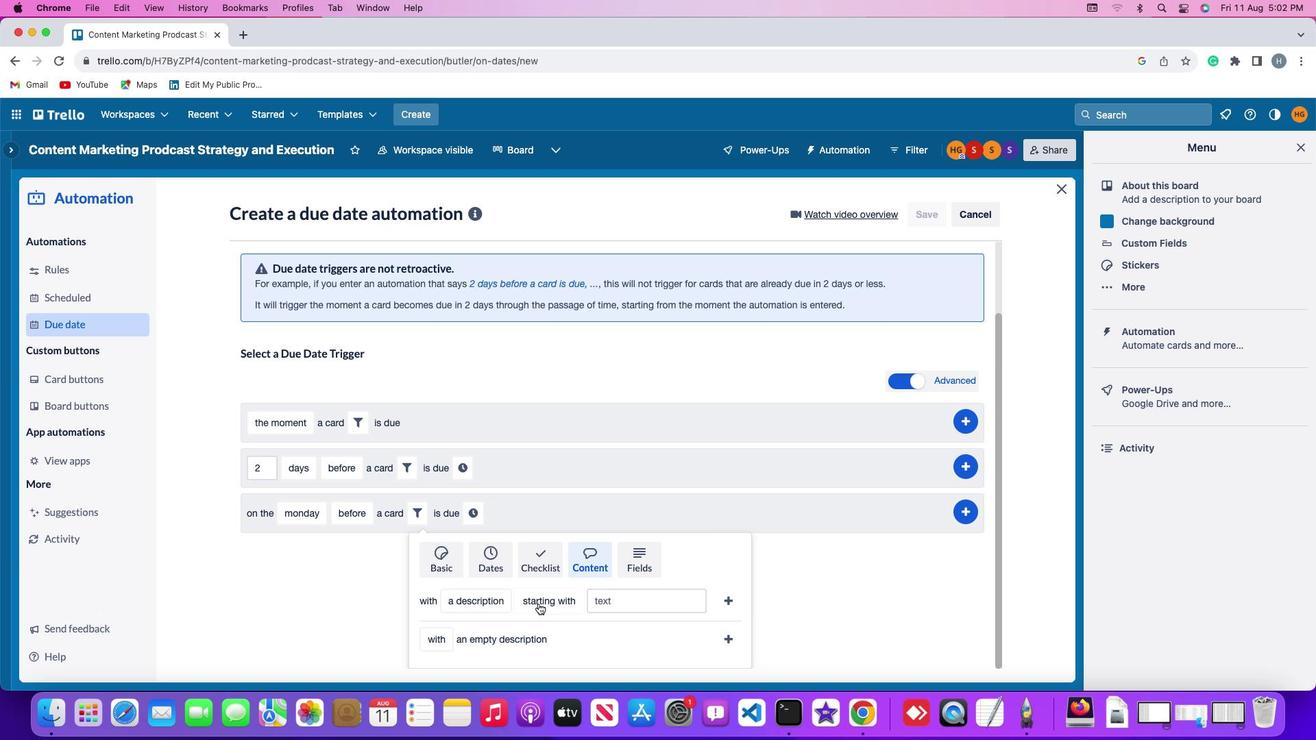
Action: Mouse pressed left at (538, 603)
Screenshot: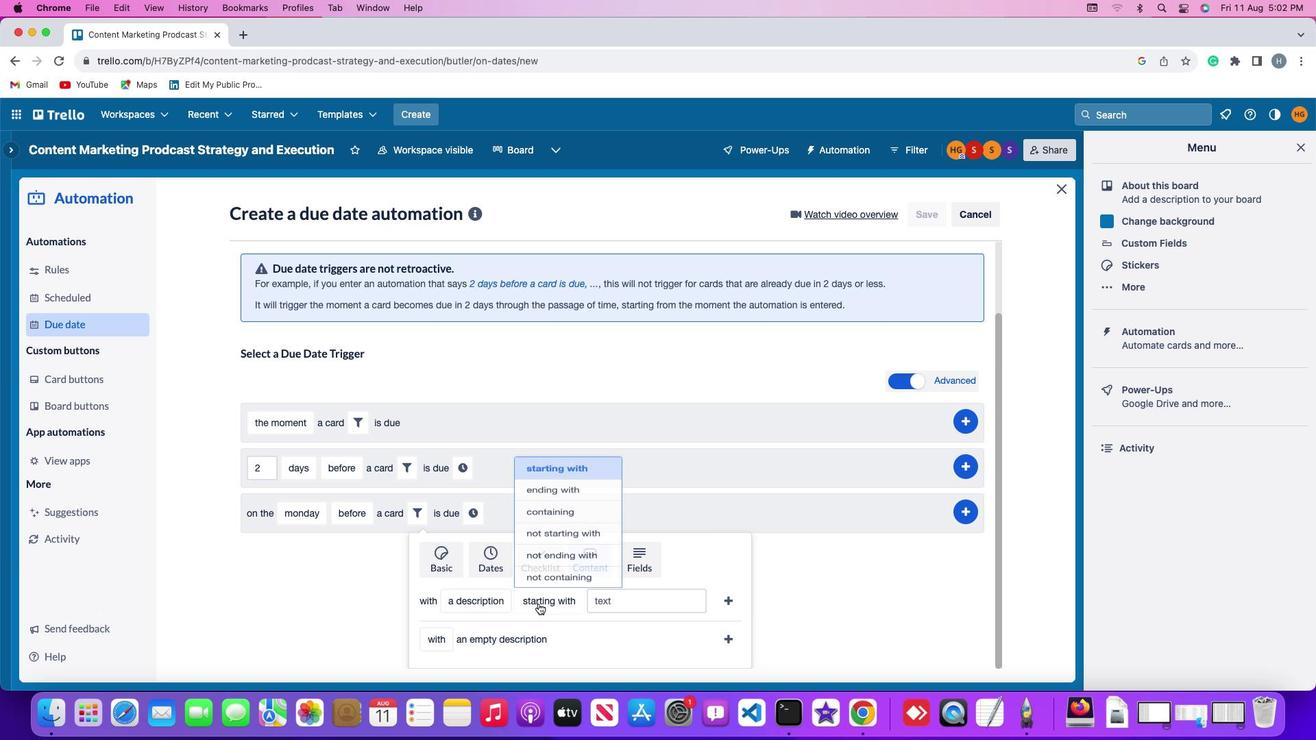 
Action: Mouse moved to (563, 518)
Screenshot: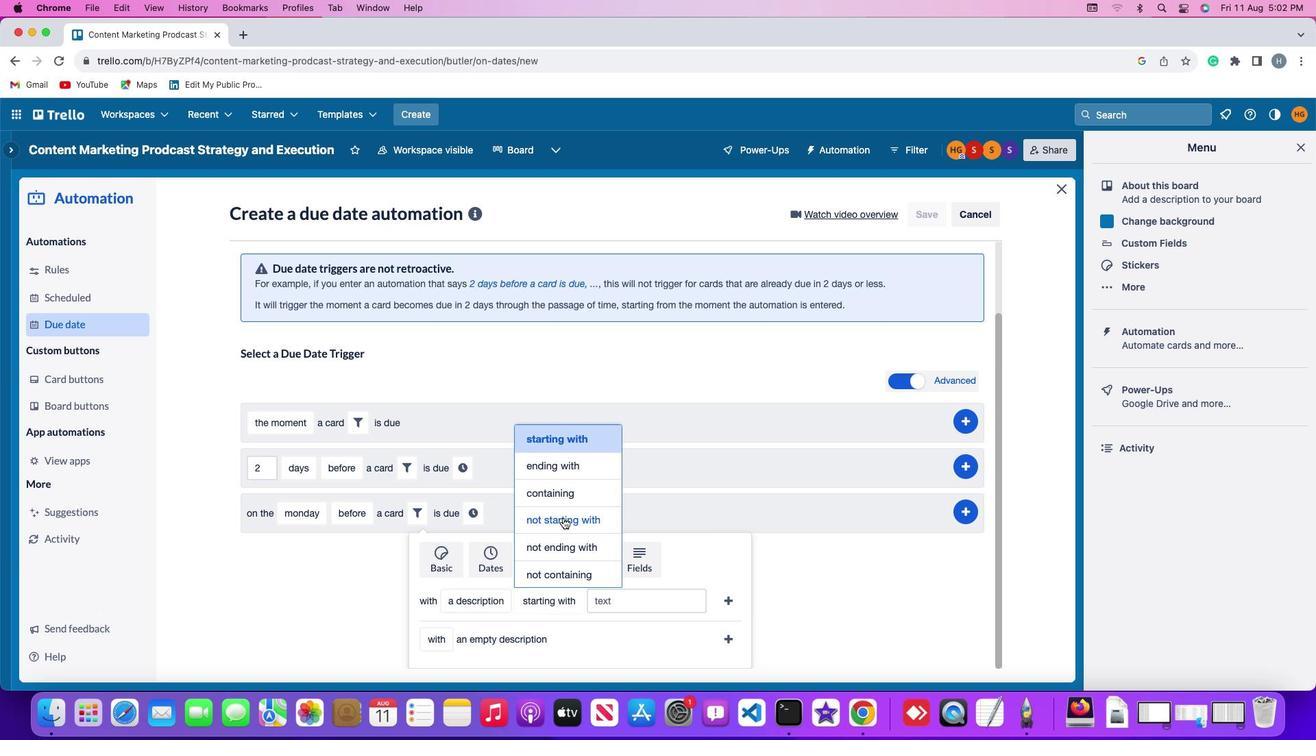 
Action: Mouse pressed left at (563, 518)
Screenshot: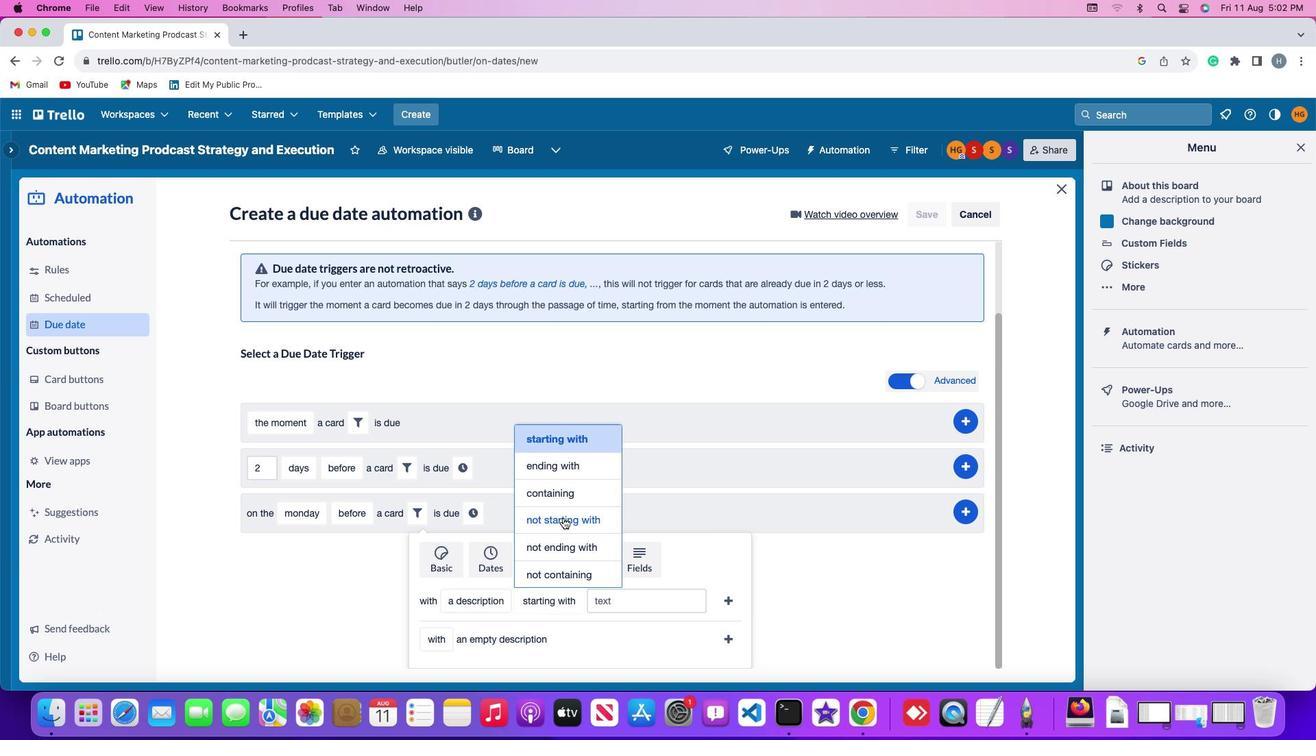 
Action: Mouse moved to (632, 600)
Screenshot: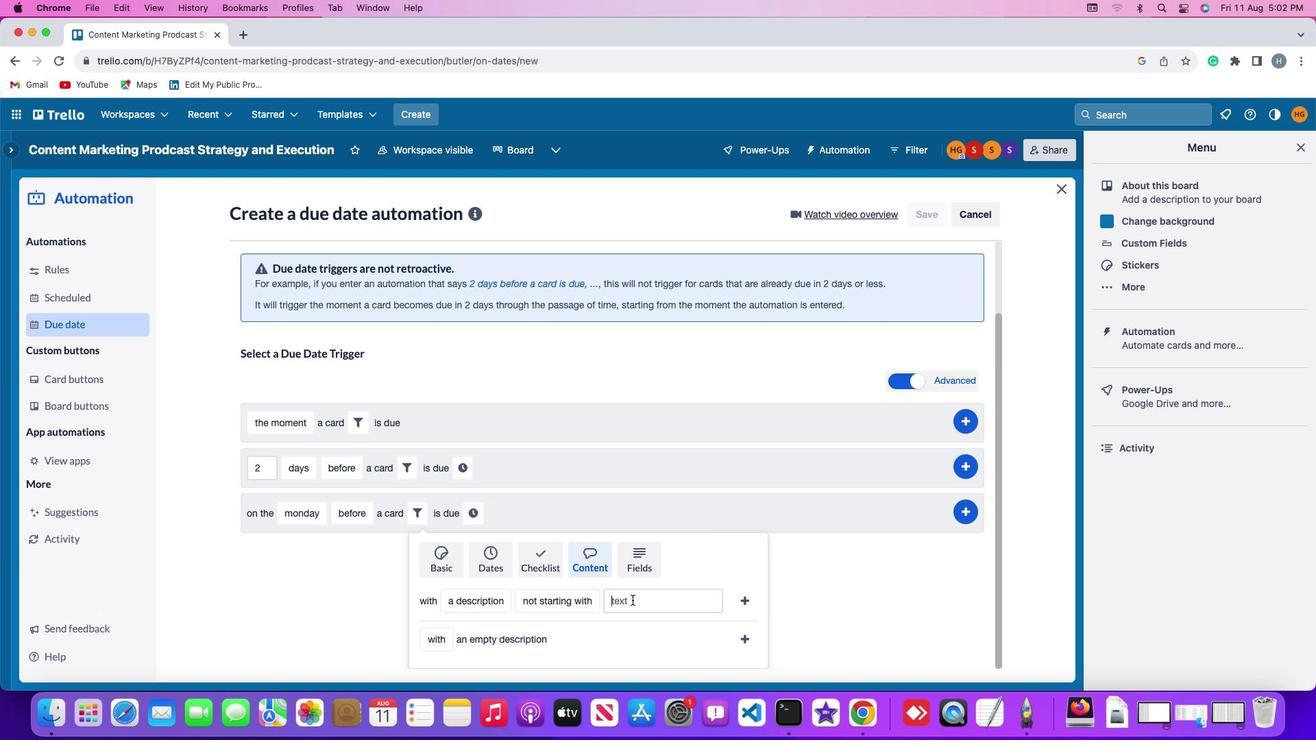 
Action: Mouse pressed left at (632, 600)
Screenshot: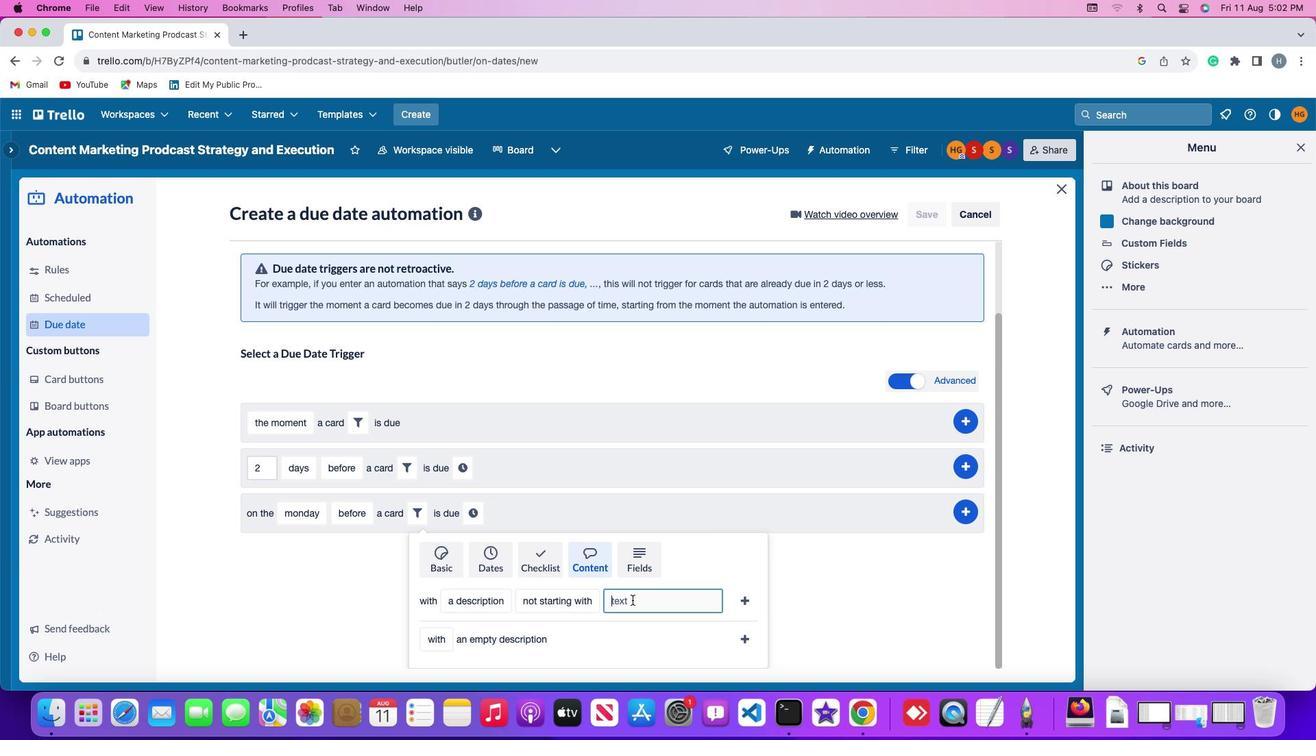 
Action: Mouse moved to (632, 600)
Screenshot: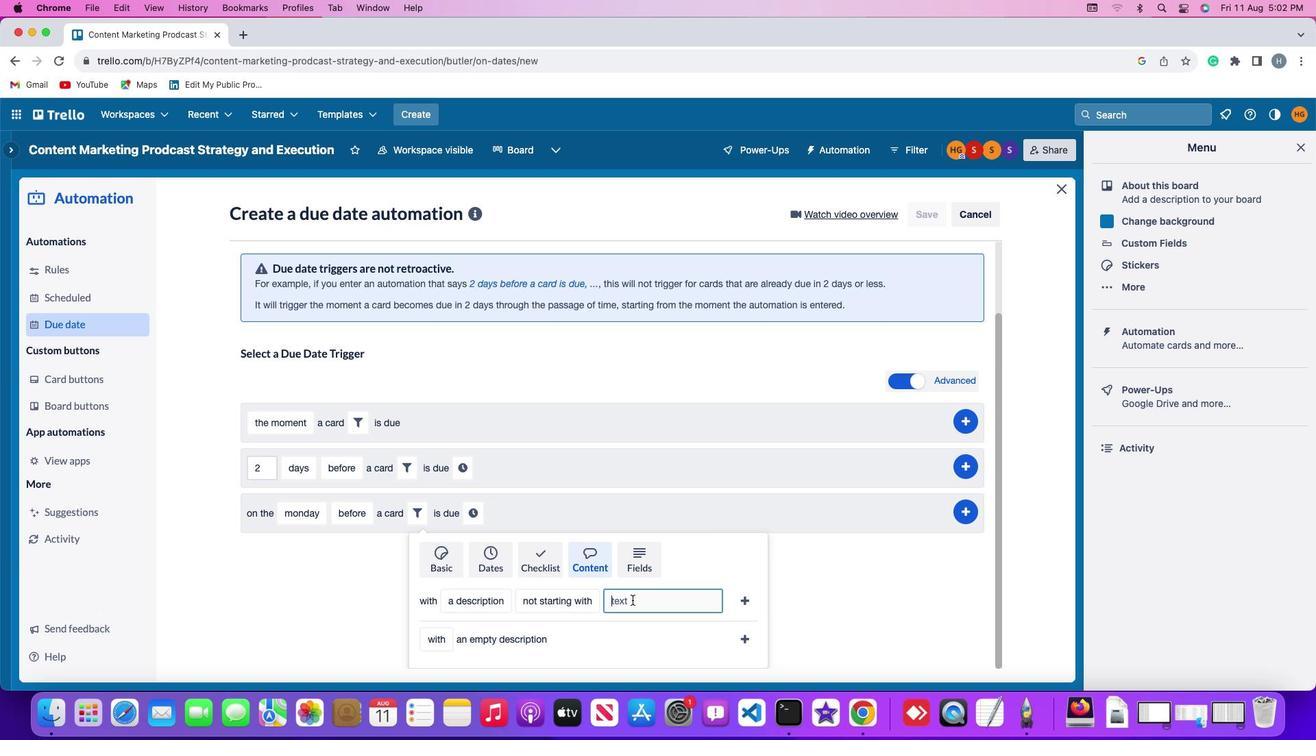 
Action: Key pressed 'r''e''s''u''m''e'
Screenshot: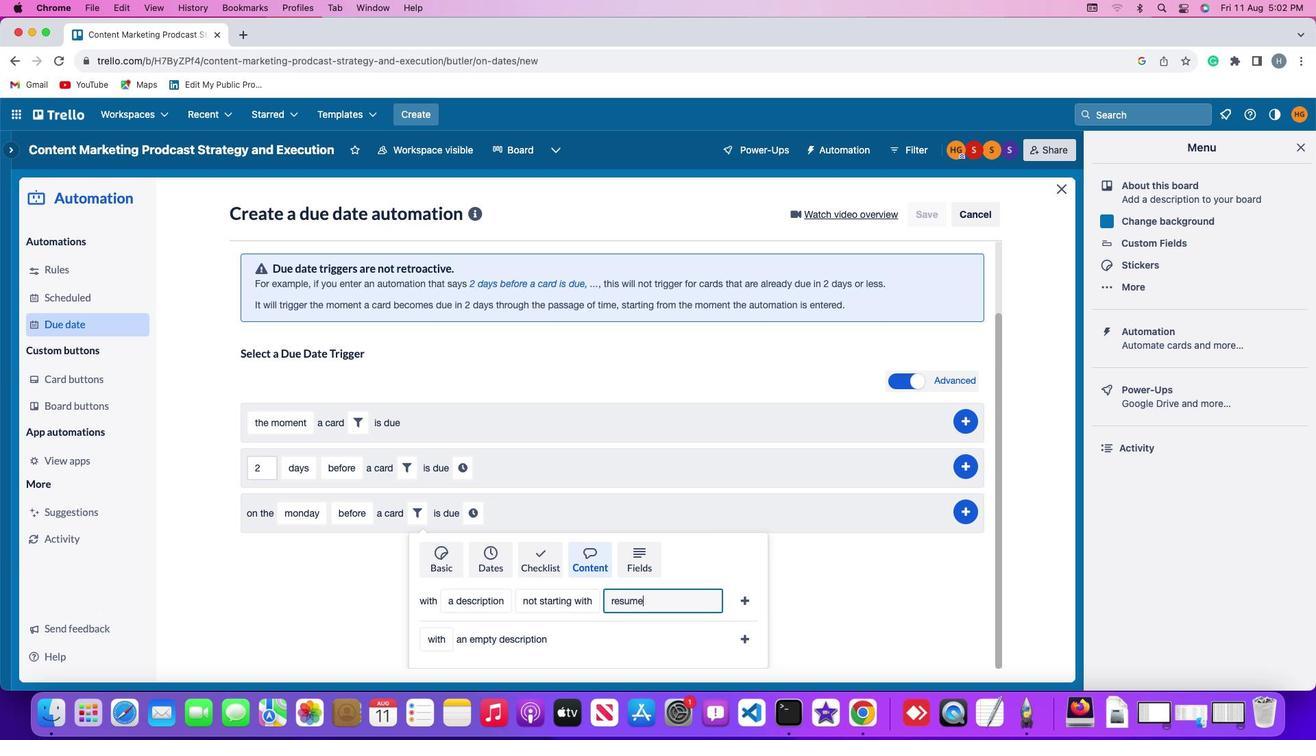 
Action: Mouse moved to (745, 595)
Screenshot: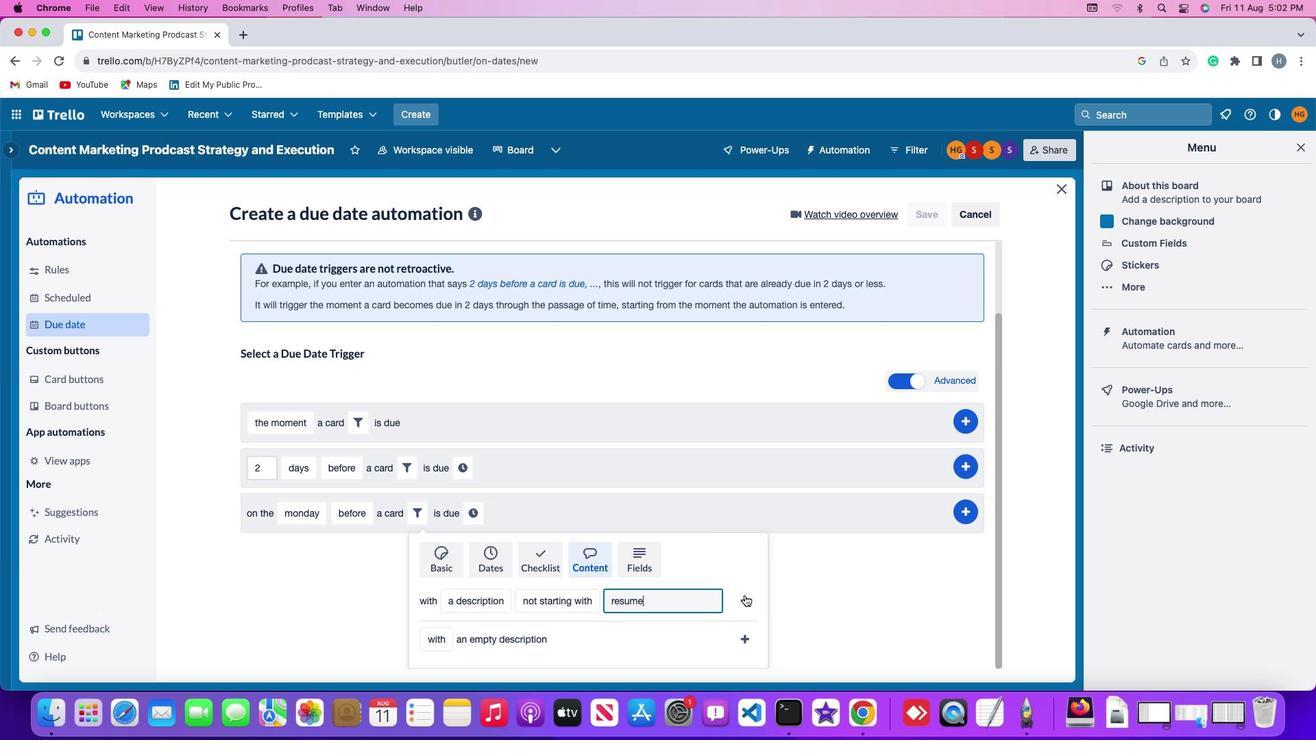 
Action: Mouse pressed left at (745, 595)
Screenshot: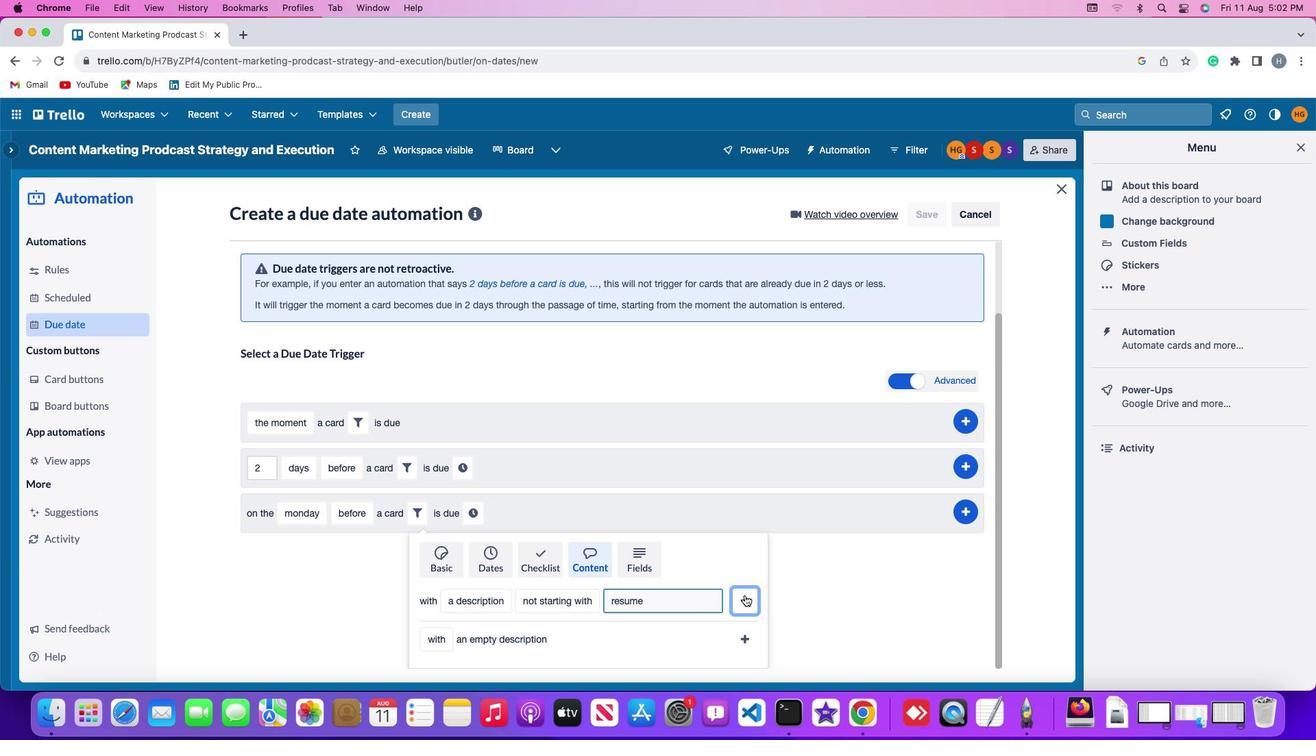
Action: Mouse moved to (704, 597)
Screenshot: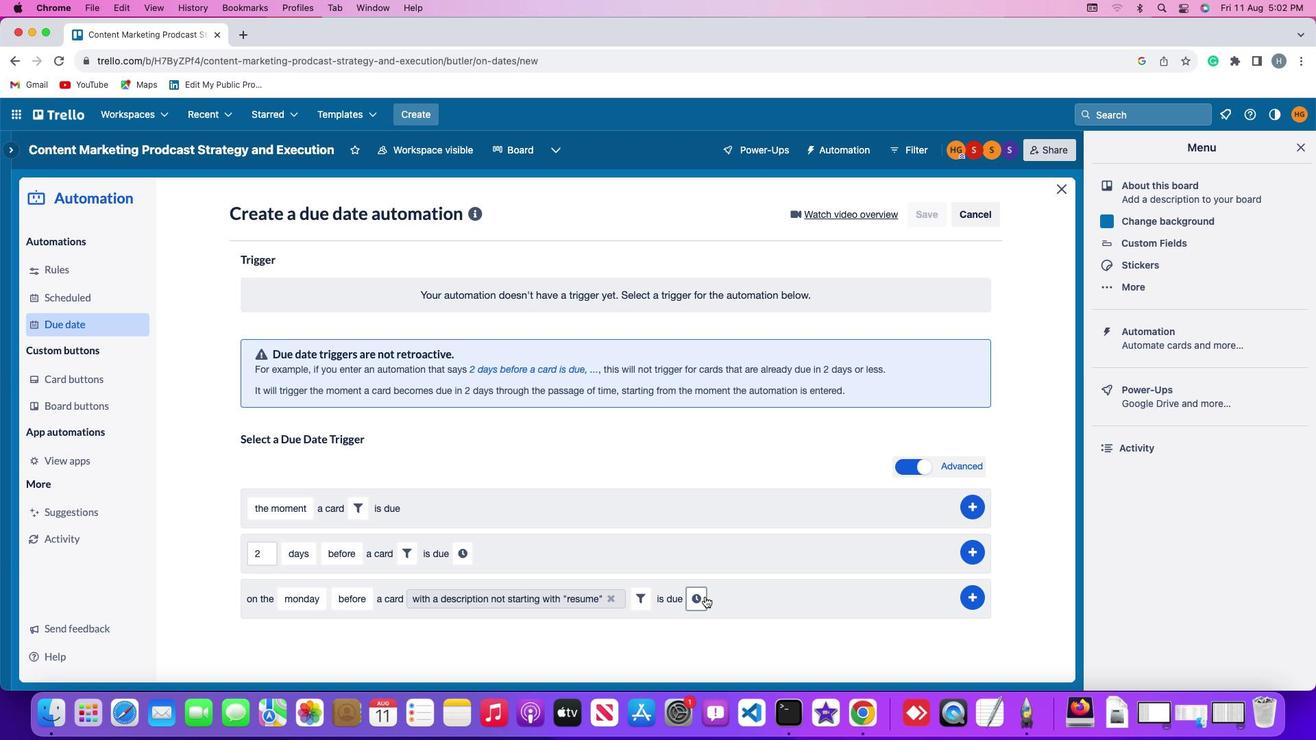 
Action: Mouse pressed left at (704, 597)
Screenshot: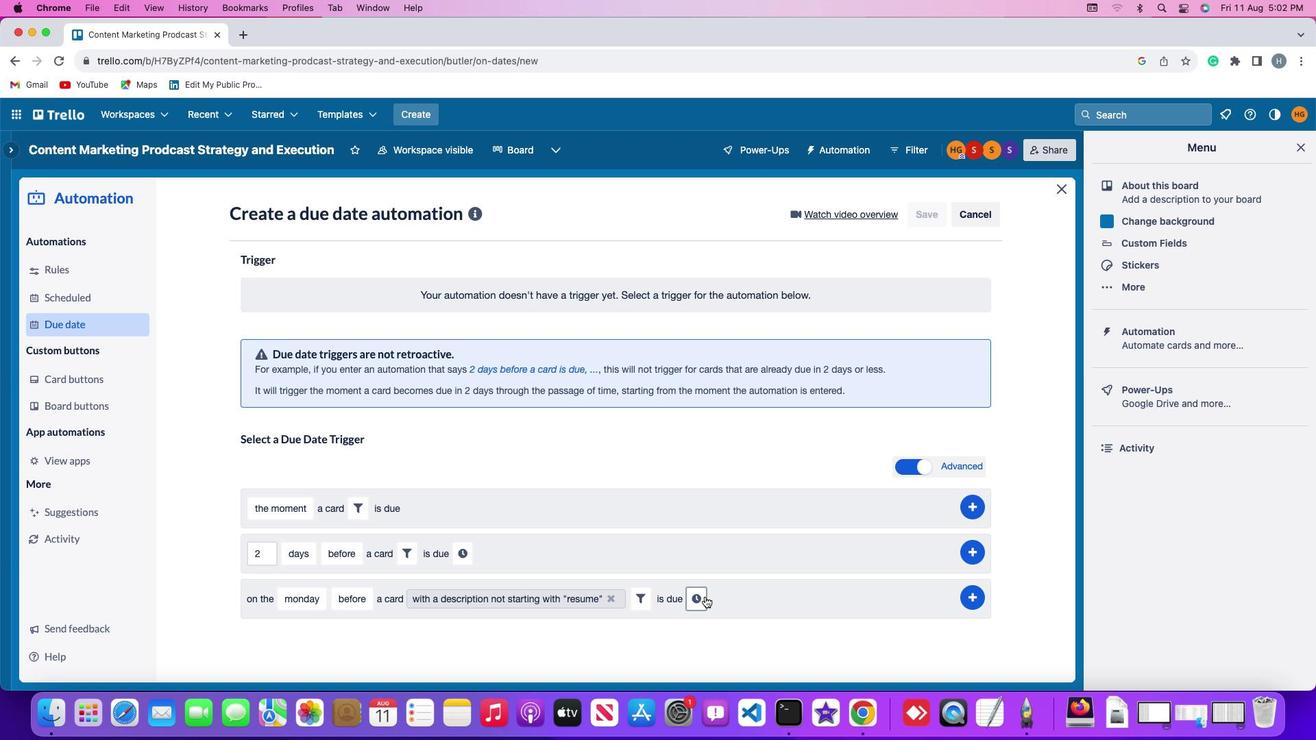 
Action: Mouse moved to (720, 601)
Screenshot: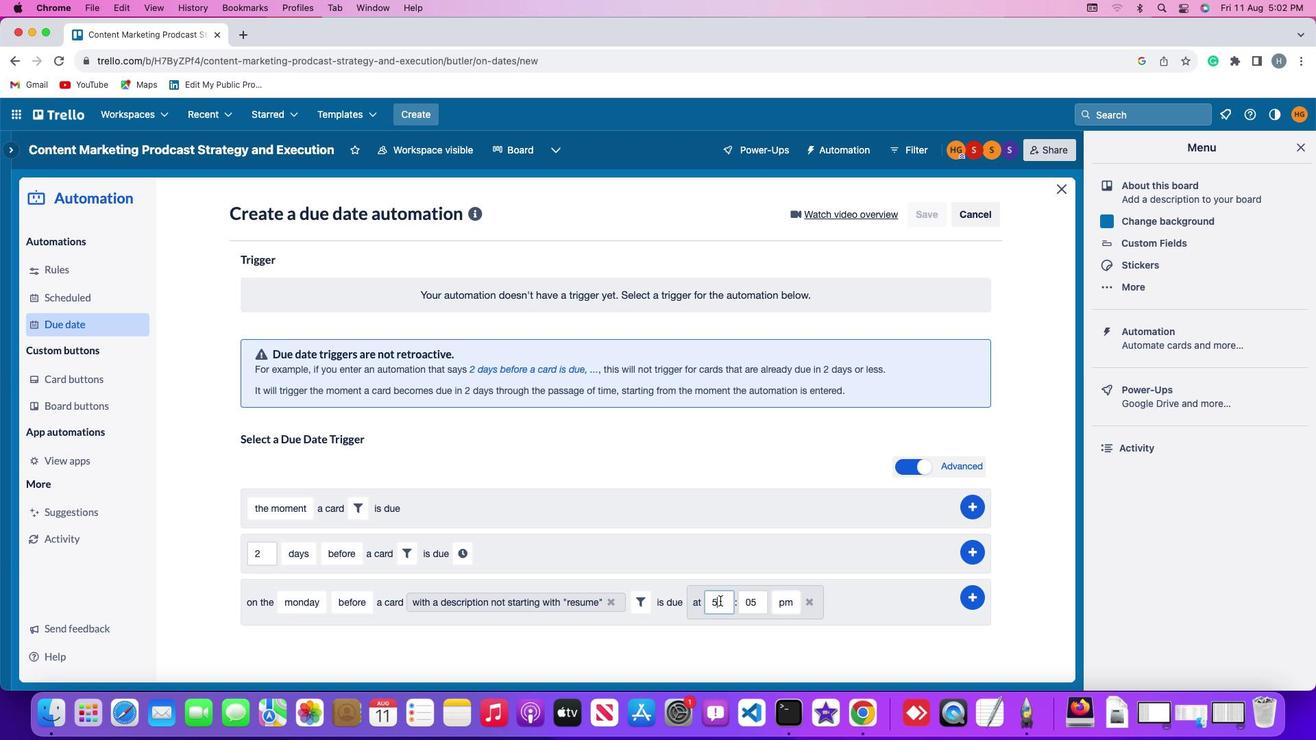
Action: Mouse pressed left at (720, 601)
Screenshot: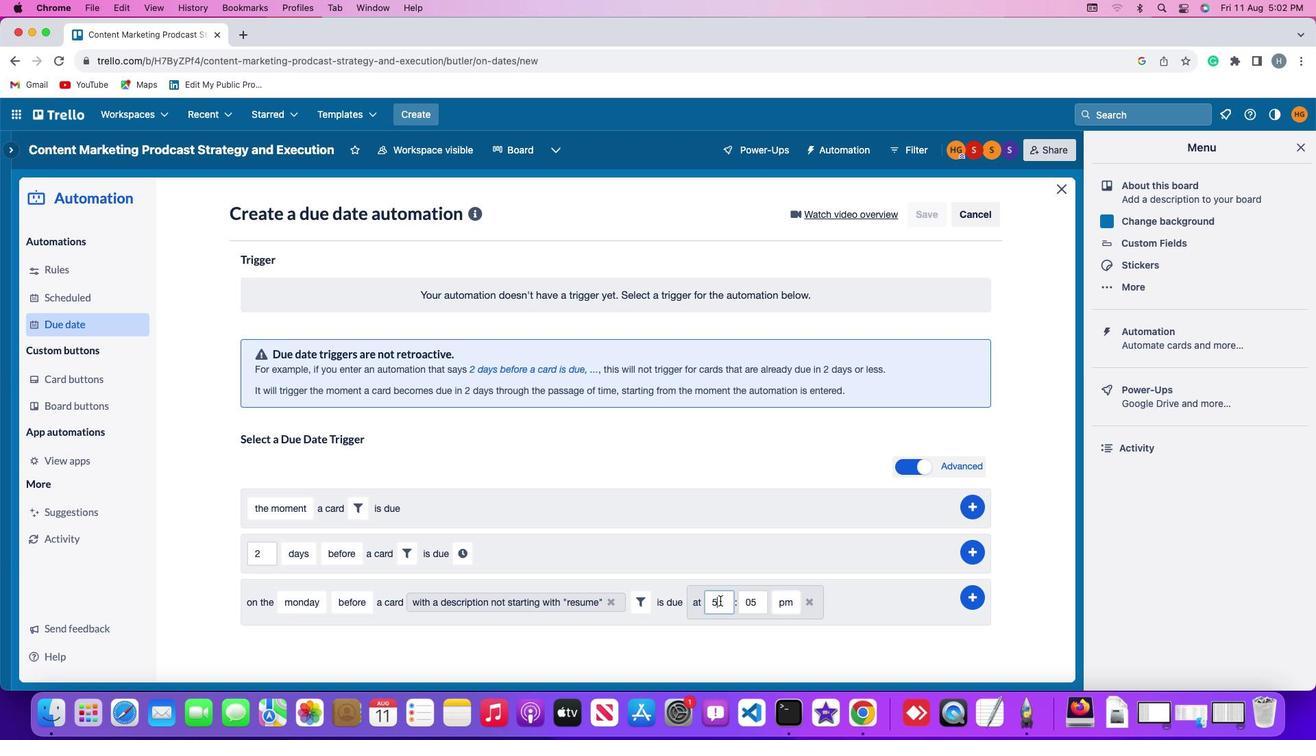 
Action: Mouse moved to (722, 601)
Screenshot: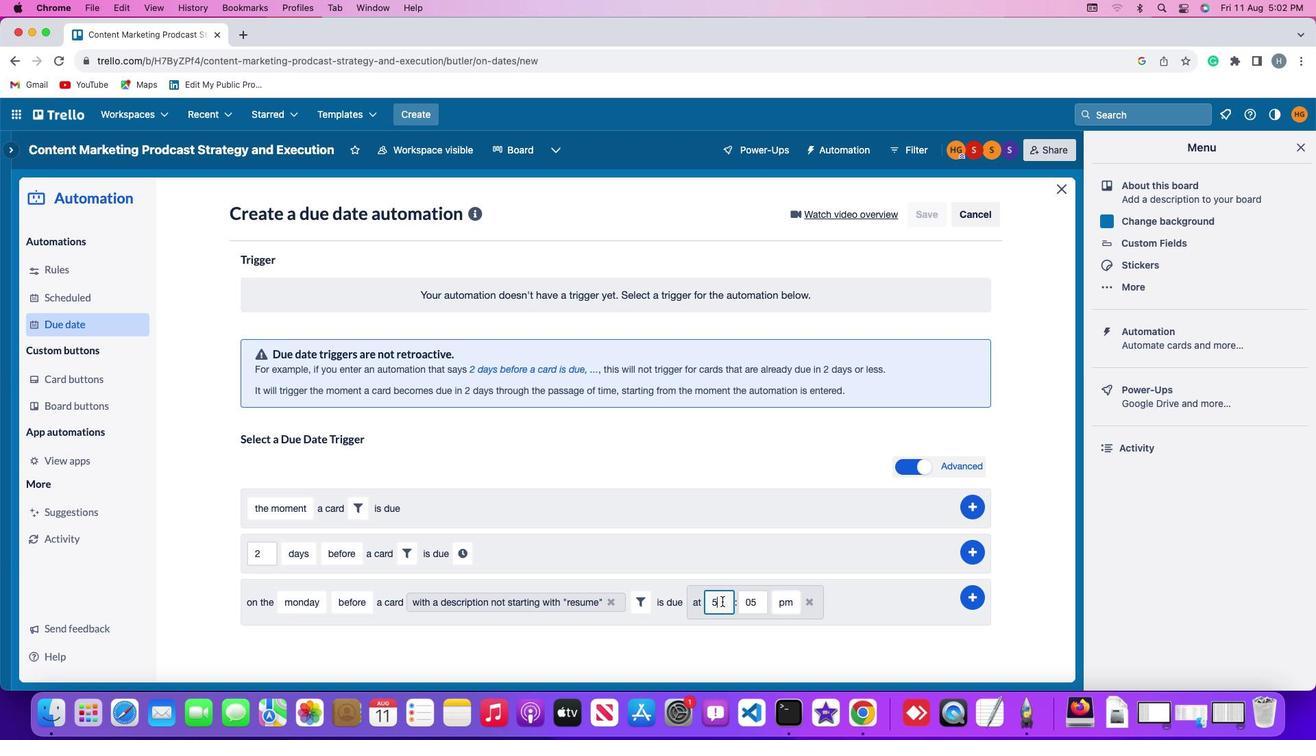 
Action: Key pressed Key.backspace'1''1'
Screenshot: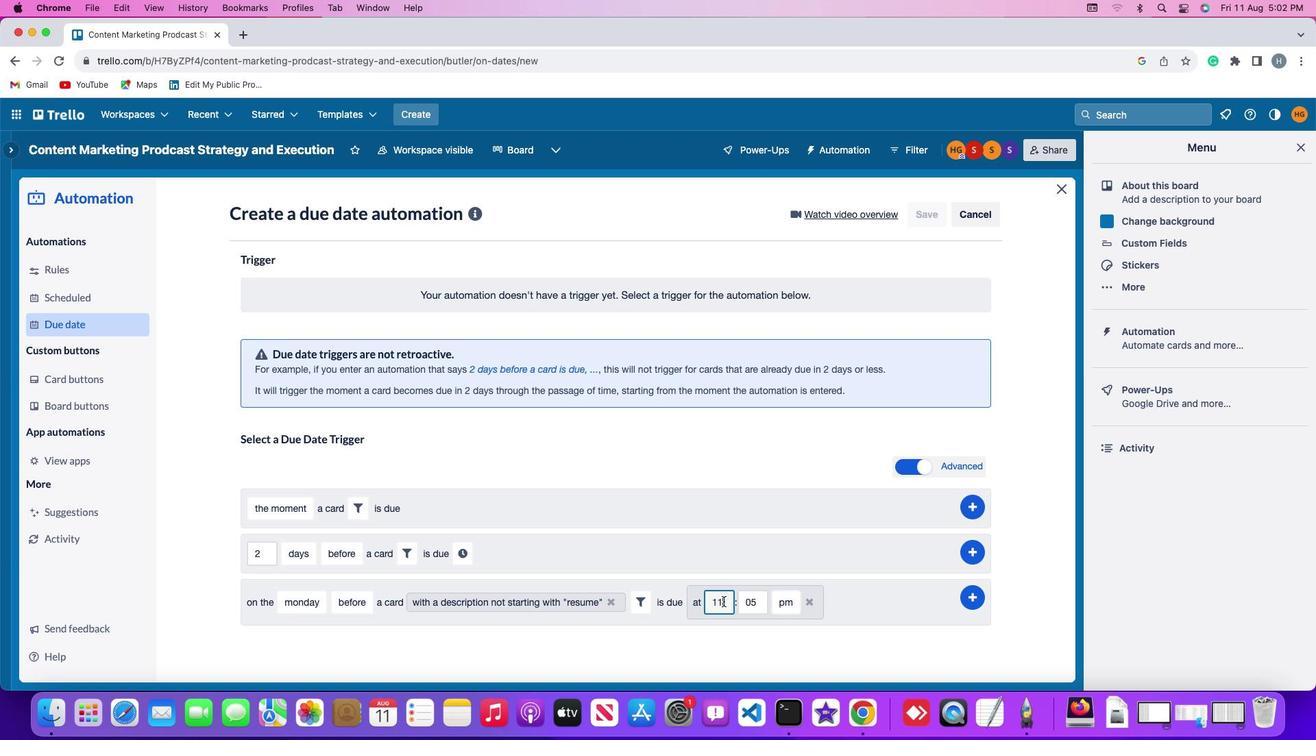 
Action: Mouse moved to (762, 600)
Screenshot: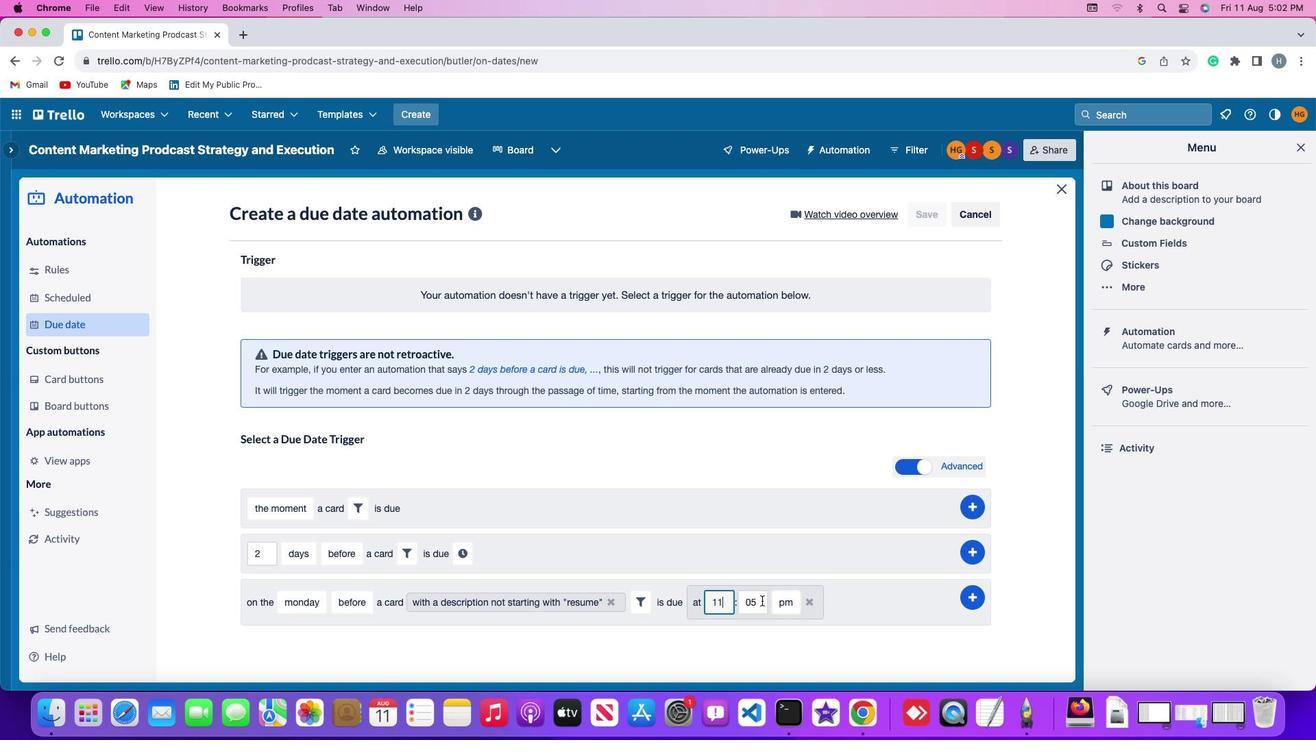
Action: Mouse pressed left at (762, 600)
Screenshot: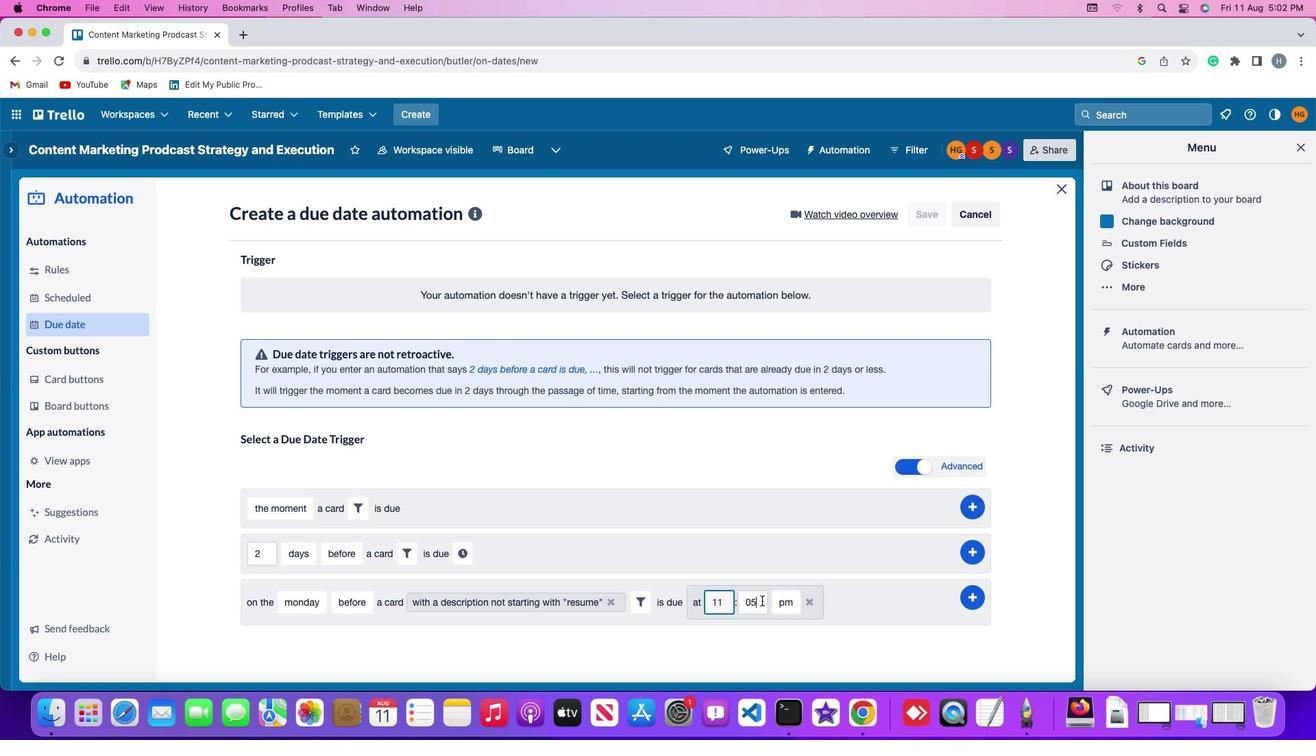 
Action: Key pressed Key.backspaceKey.backspace'0''0'
Screenshot: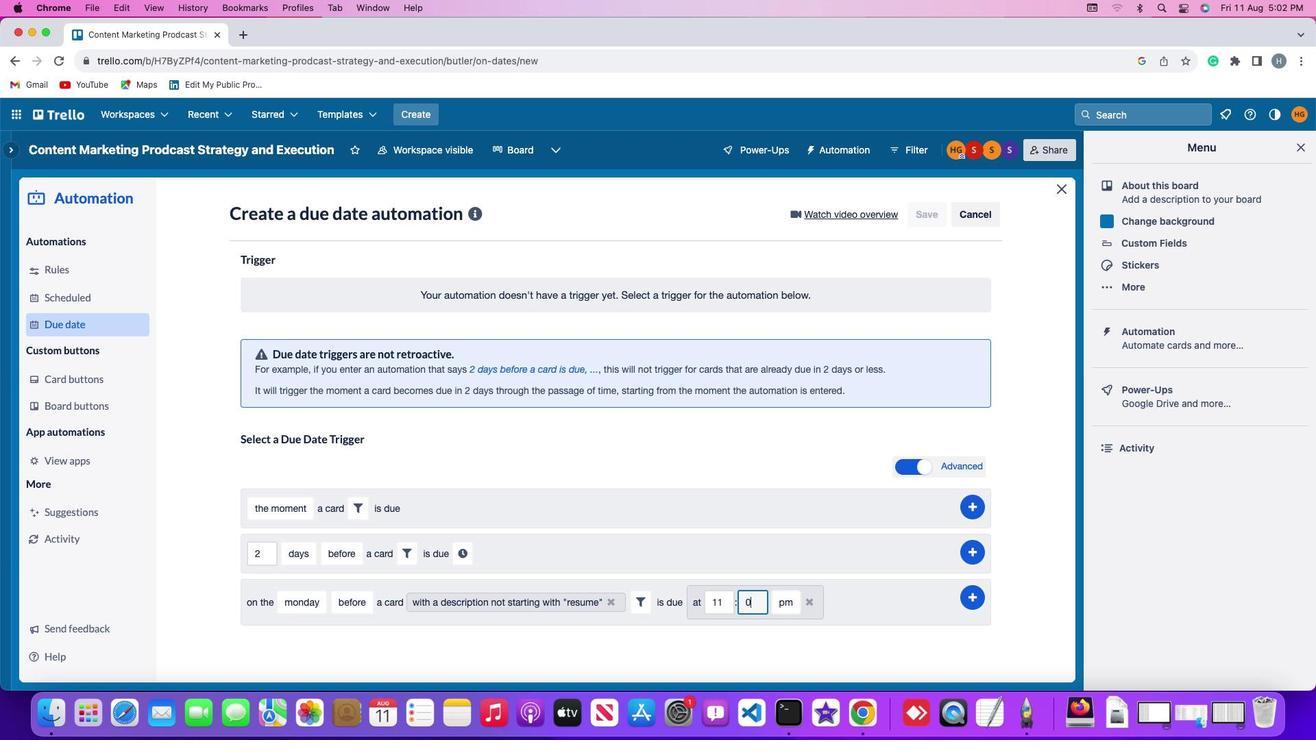 
Action: Mouse moved to (787, 600)
Screenshot: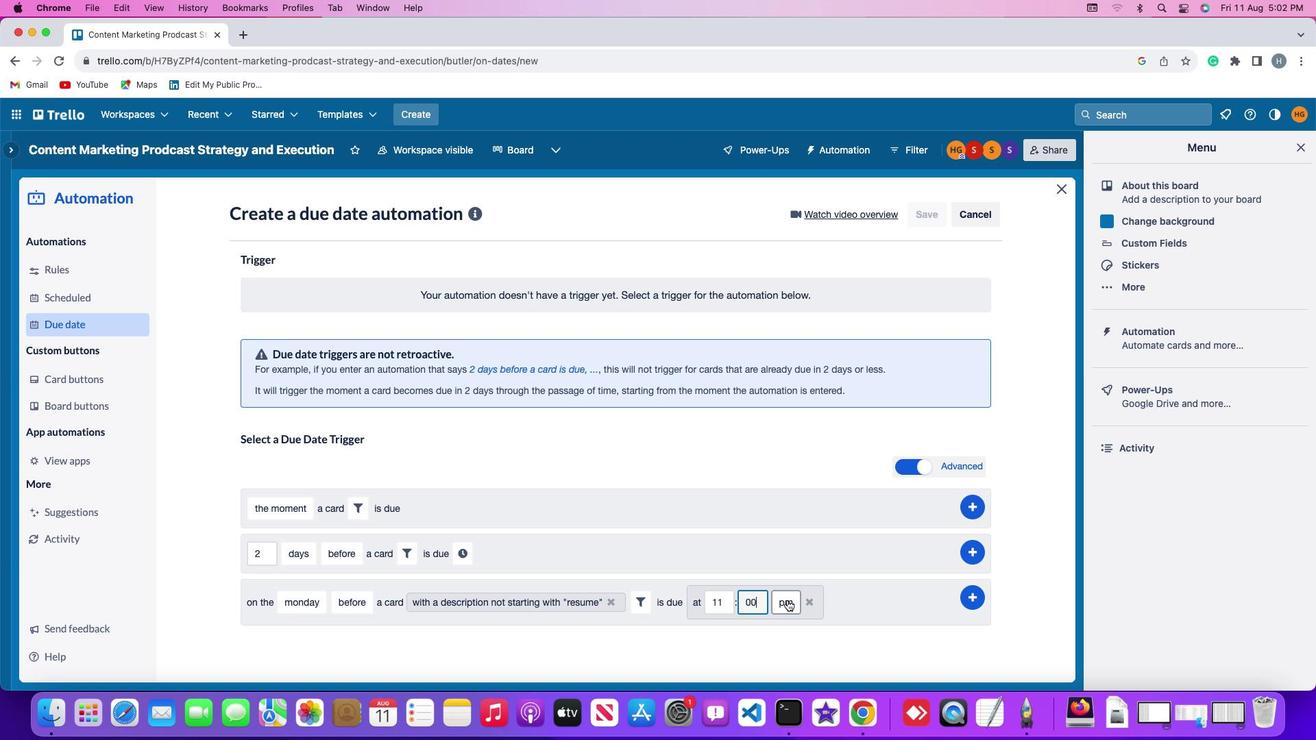 
Action: Mouse pressed left at (787, 600)
Screenshot: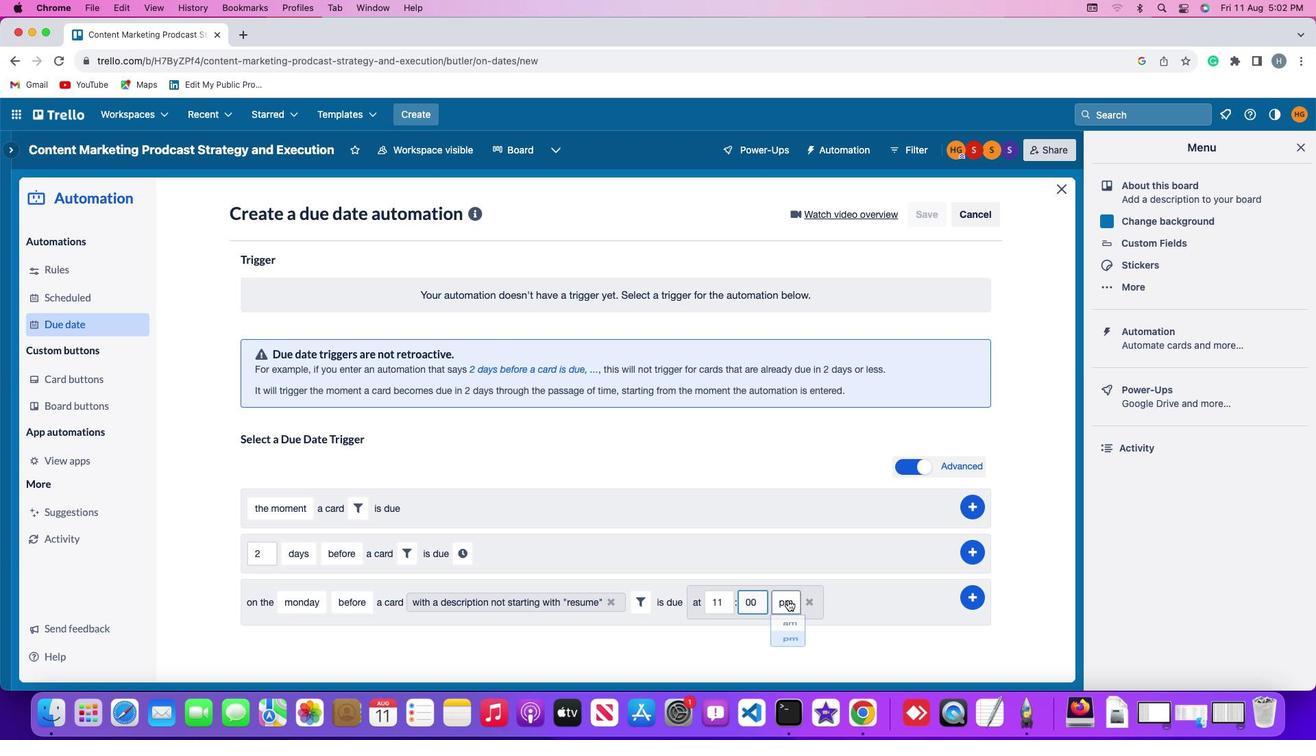 
Action: Mouse moved to (785, 627)
Screenshot: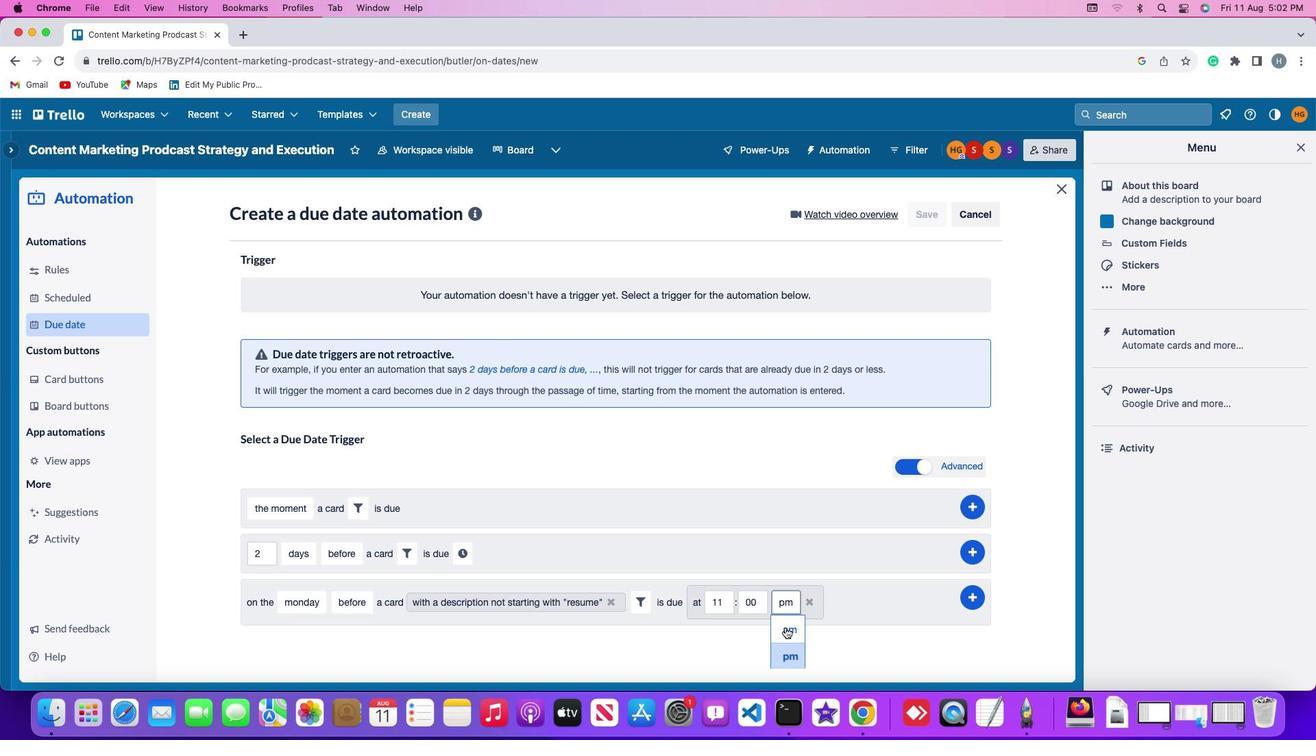
Action: Mouse pressed left at (785, 627)
Screenshot: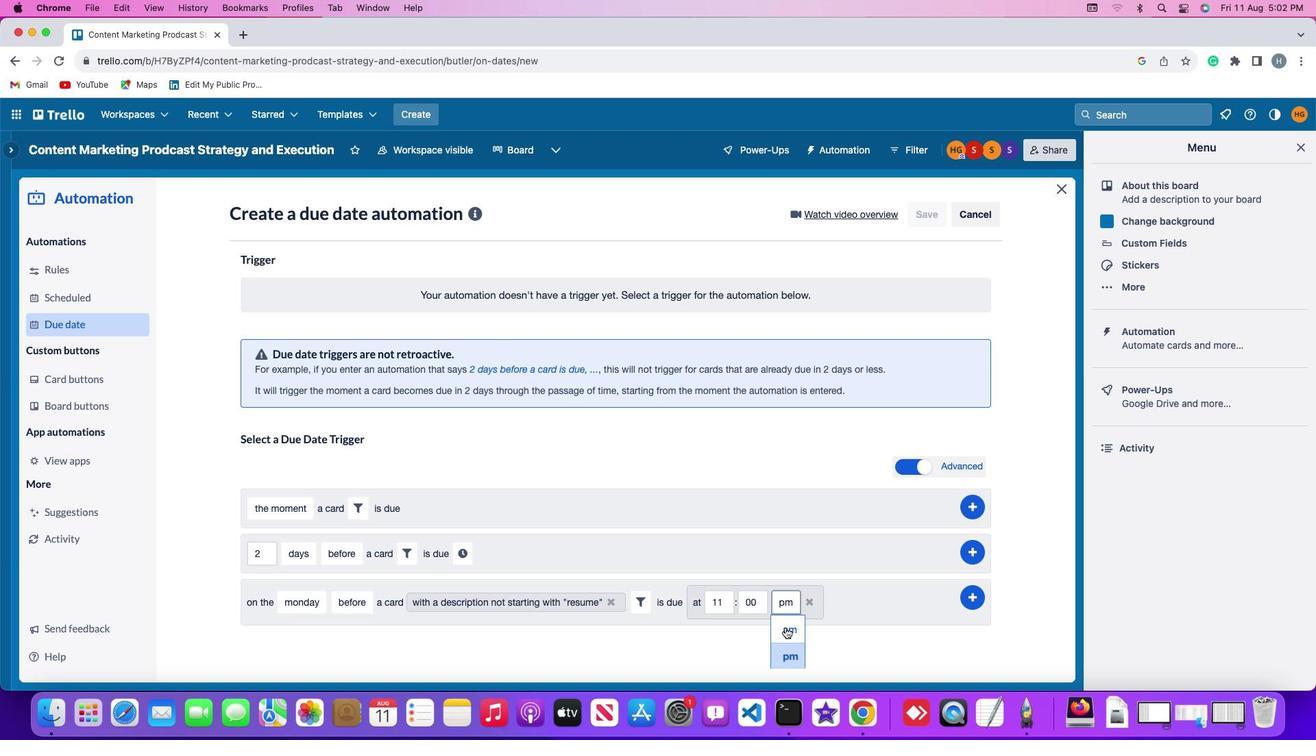 
Action: Mouse moved to (972, 593)
Screenshot: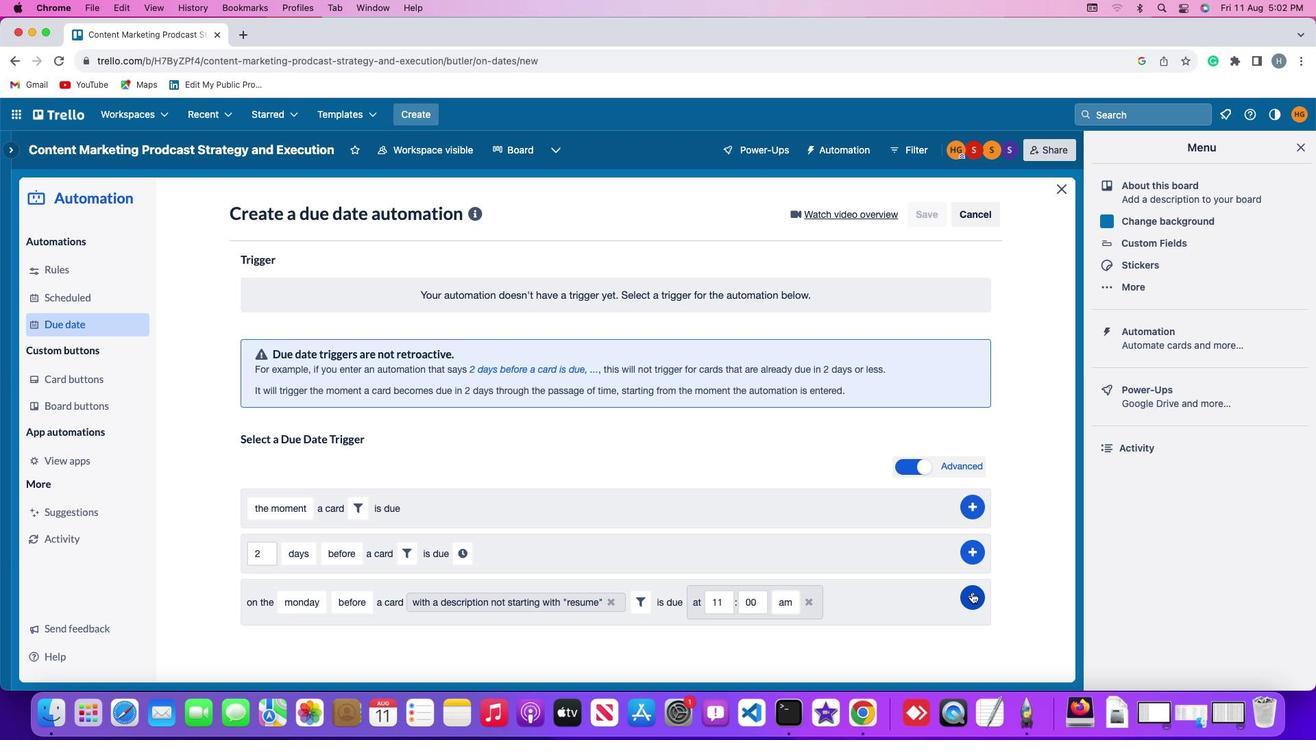 
Action: Mouse pressed left at (972, 593)
Screenshot: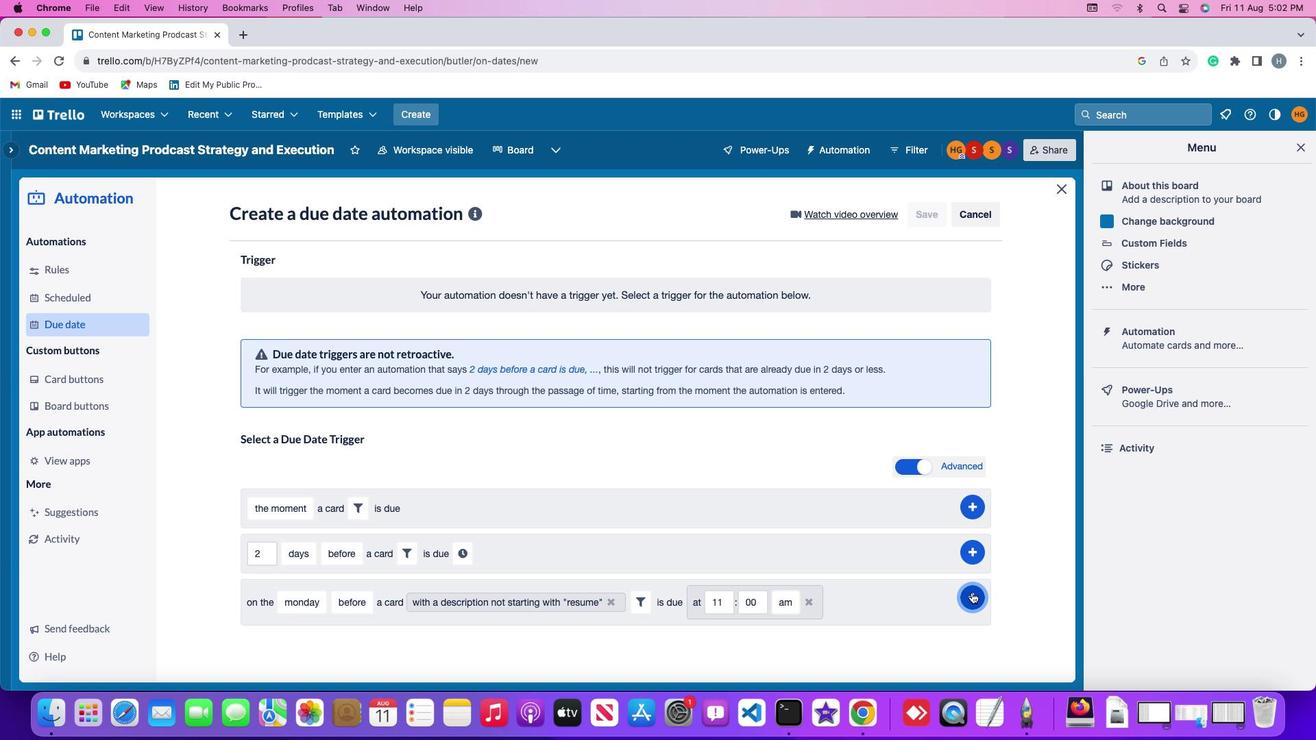 
Action: Mouse moved to (1027, 480)
Screenshot: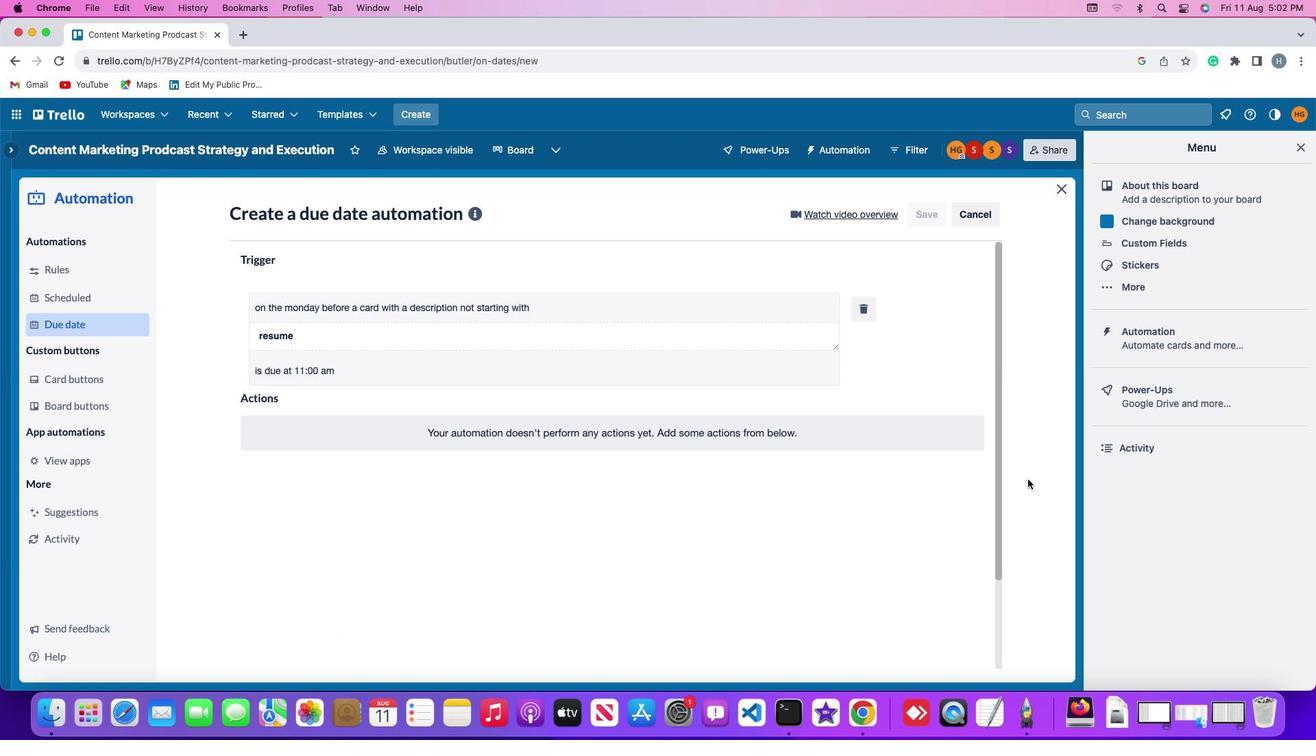 
